 Task: Create a due date automation trigger when advanced on, on the wednesday of the week a card is due add content with a description not starting with resume at 11:00 AM.
Action: Mouse moved to (1261, 71)
Screenshot: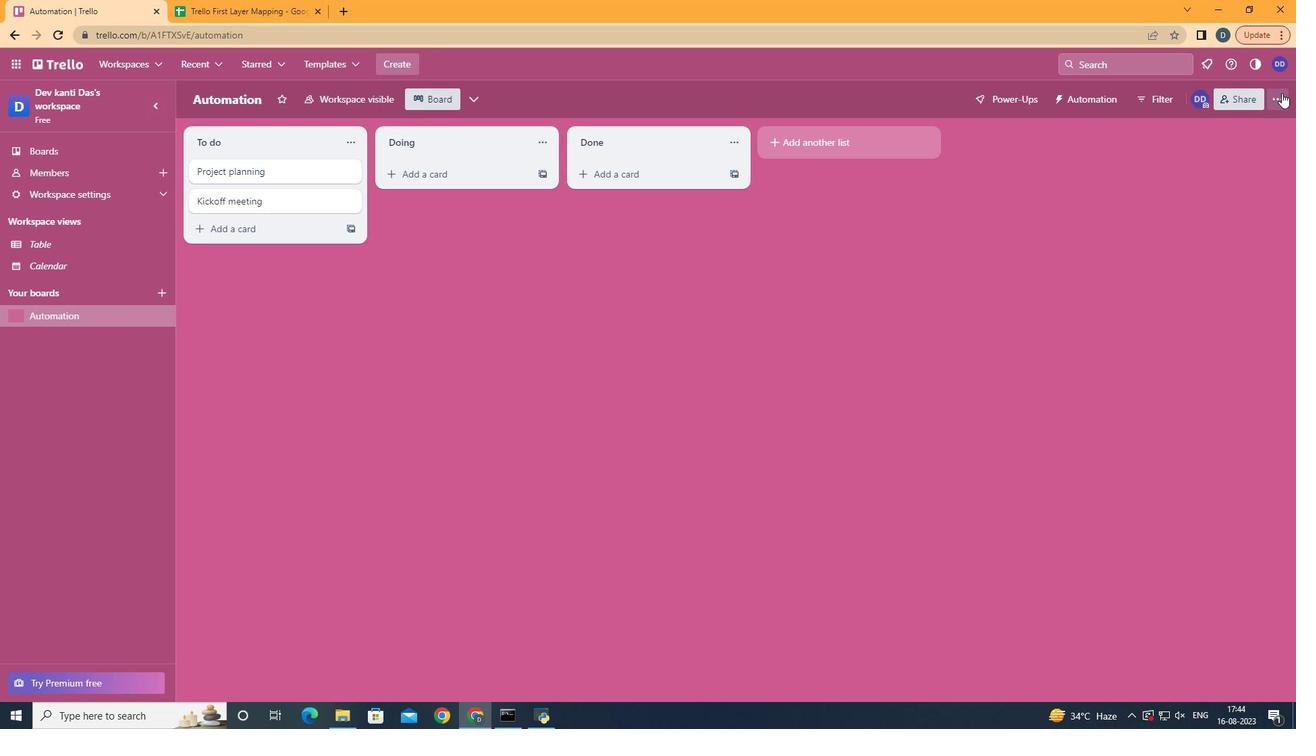 
Action: Mouse pressed left at (1261, 71)
Screenshot: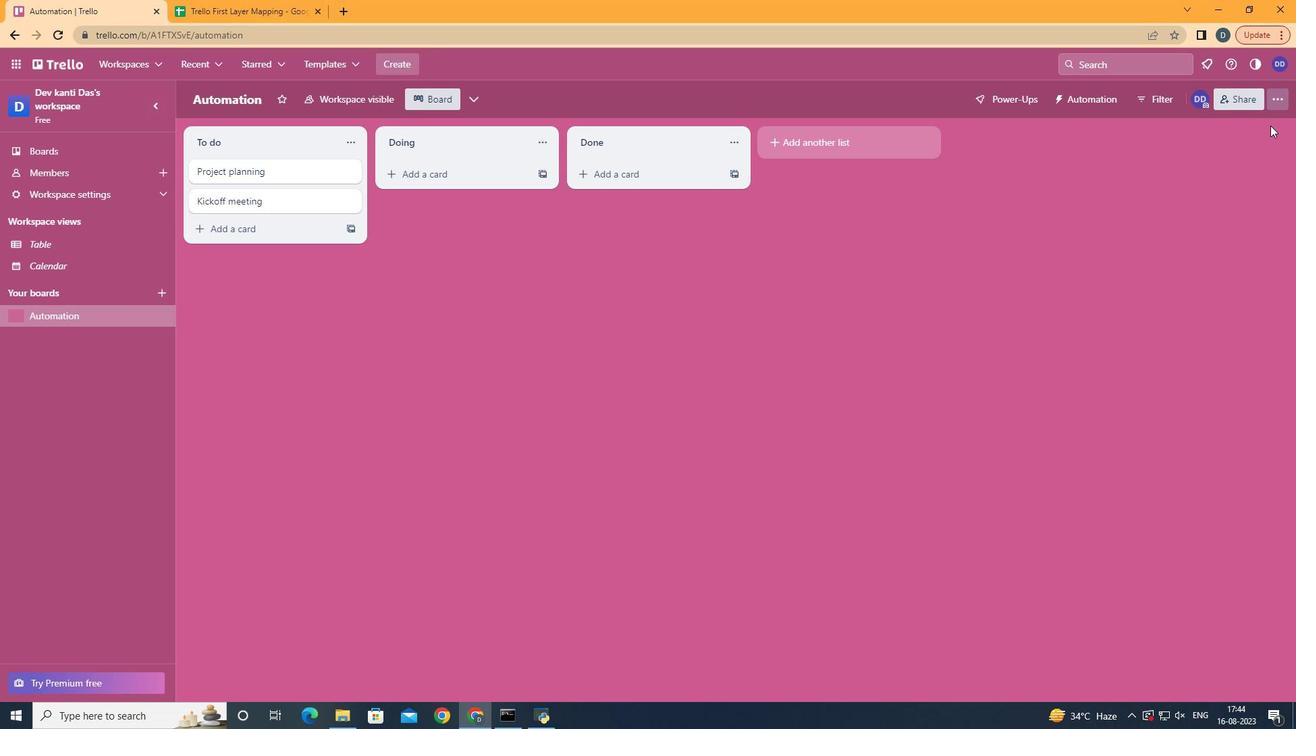 
Action: Mouse moved to (1192, 256)
Screenshot: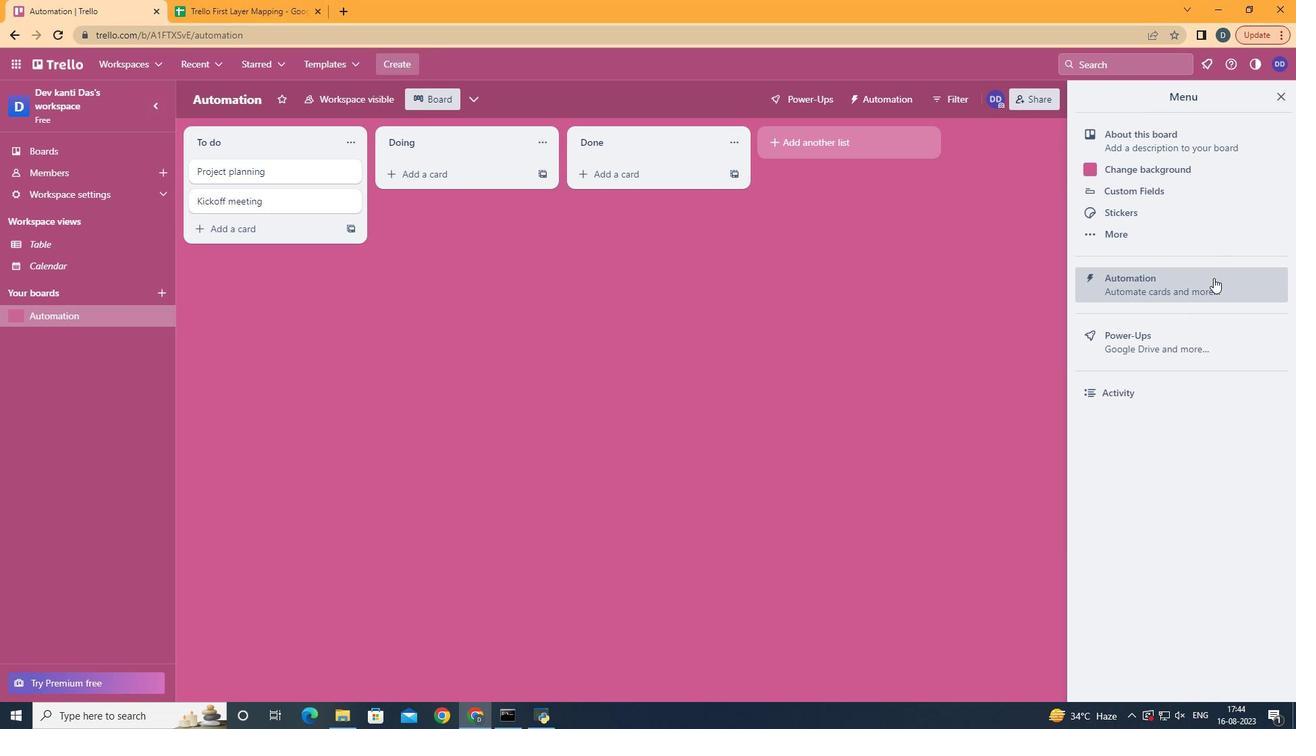 
Action: Mouse pressed left at (1192, 256)
Screenshot: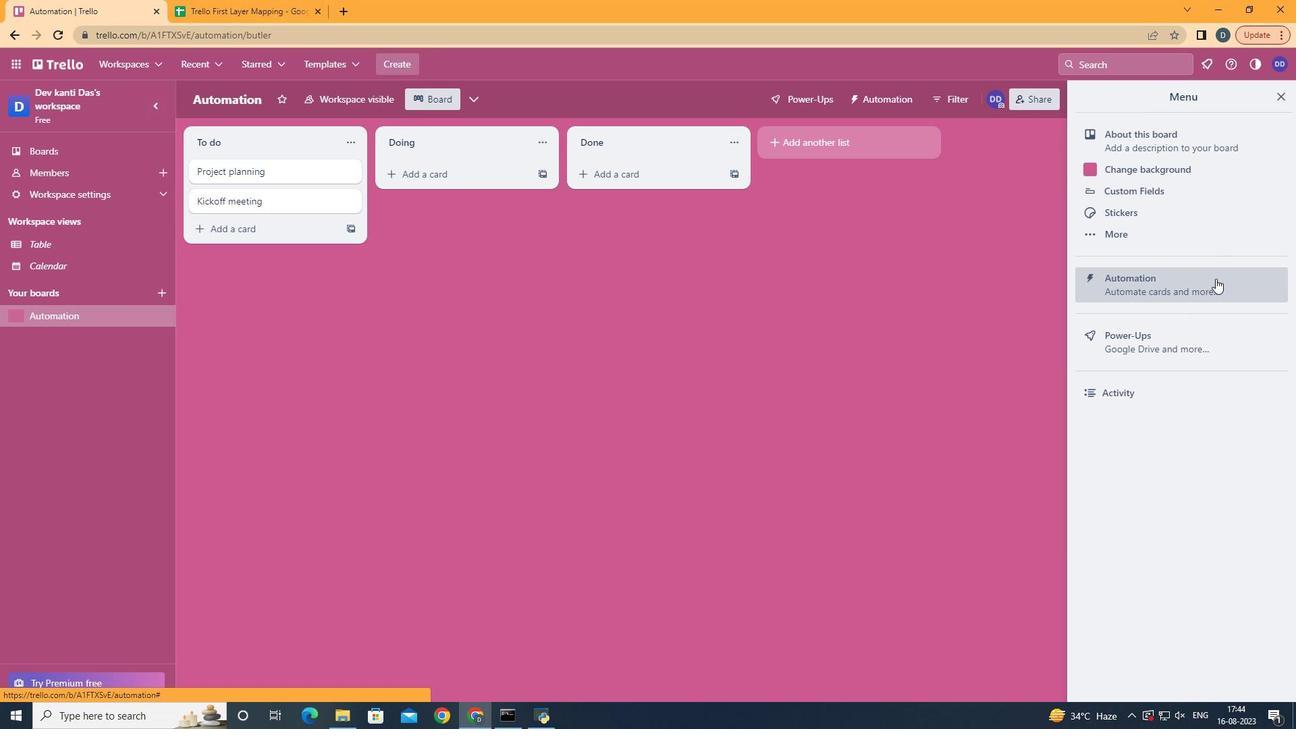 
Action: Mouse moved to (255, 254)
Screenshot: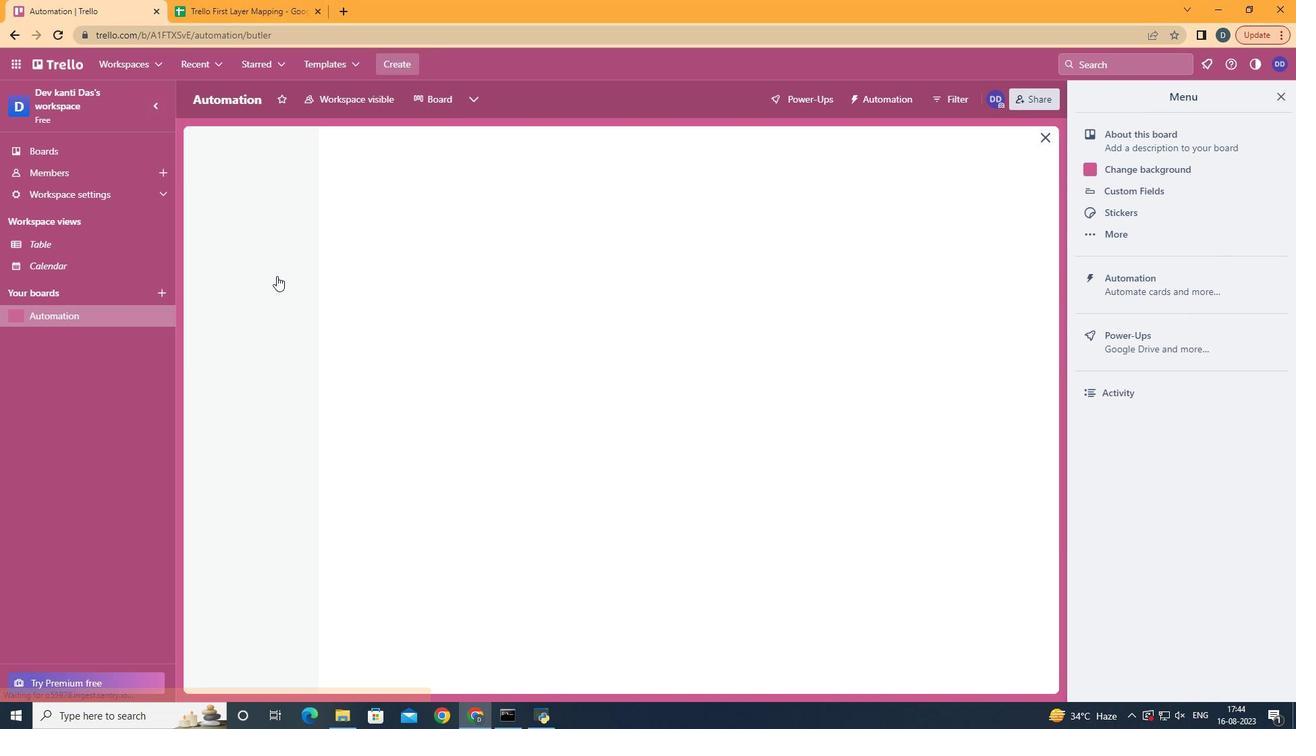 
Action: Mouse pressed left at (255, 254)
Screenshot: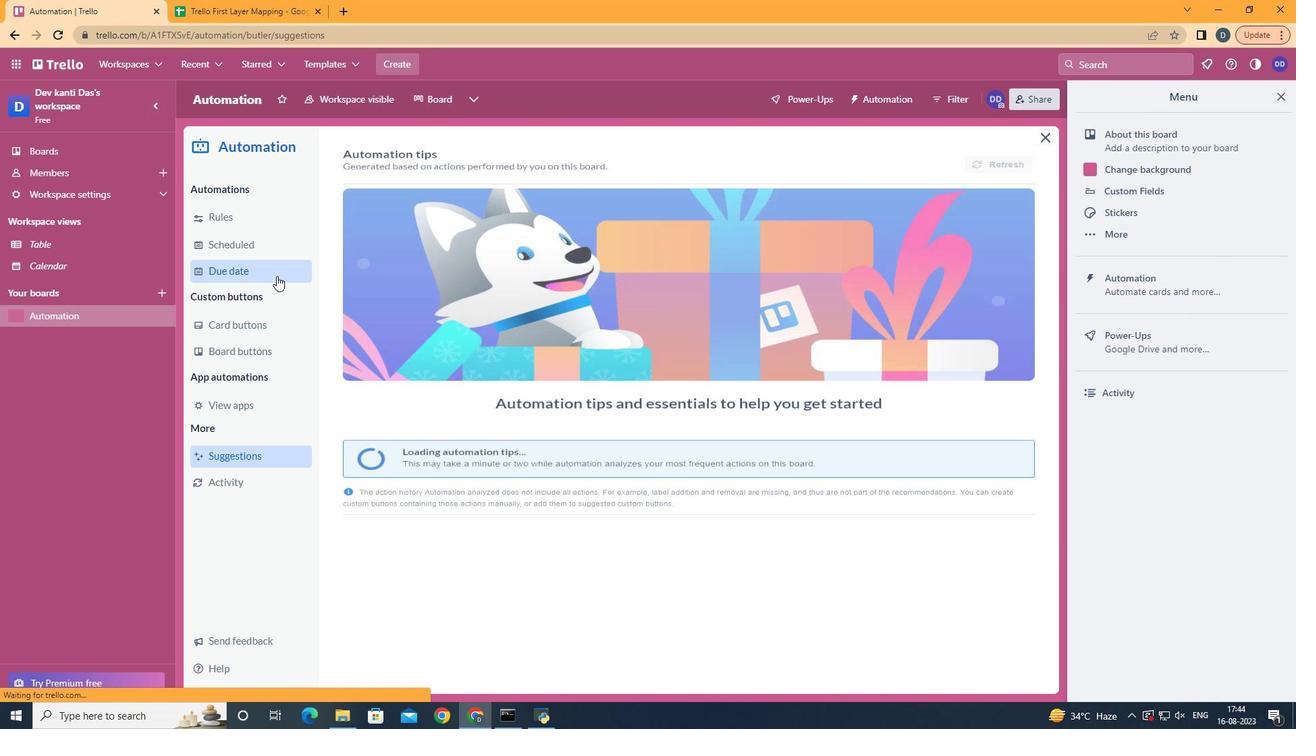 
Action: Mouse moved to (926, 139)
Screenshot: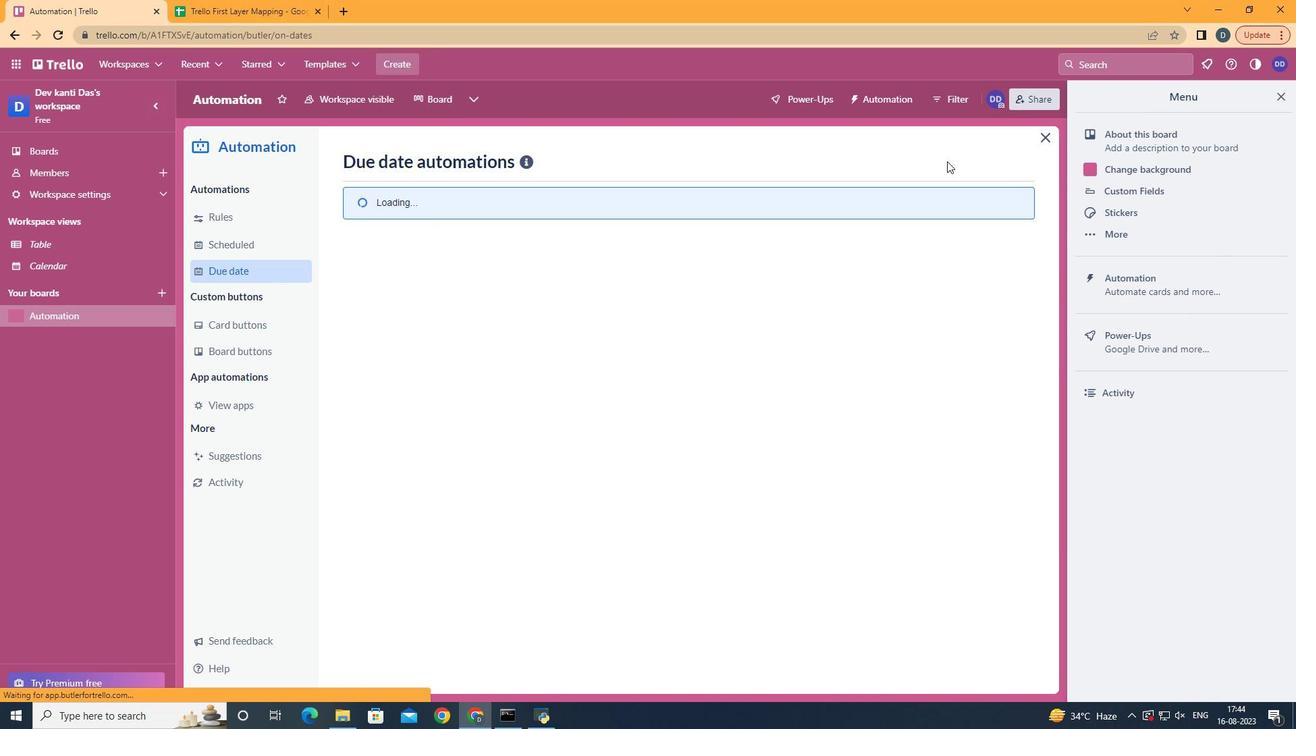 
Action: Mouse pressed left at (926, 139)
Screenshot: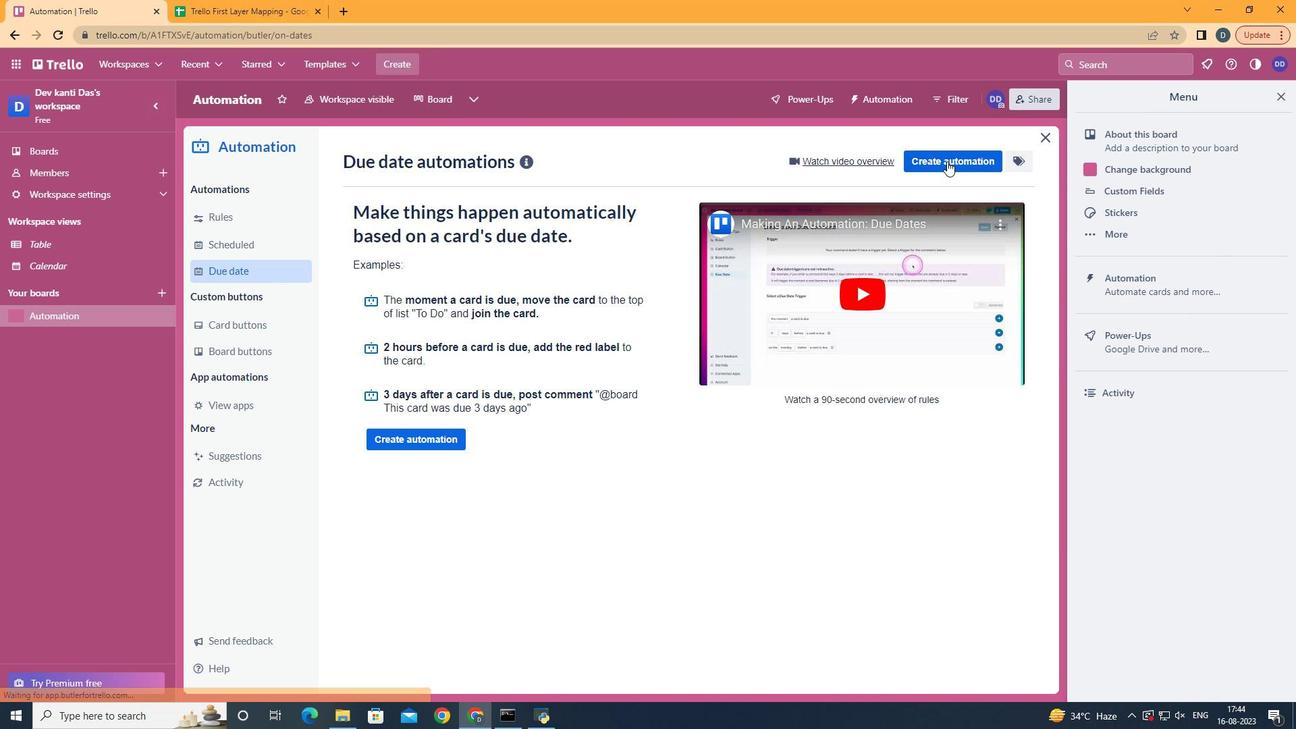 
Action: Mouse pressed left at (926, 139)
Screenshot: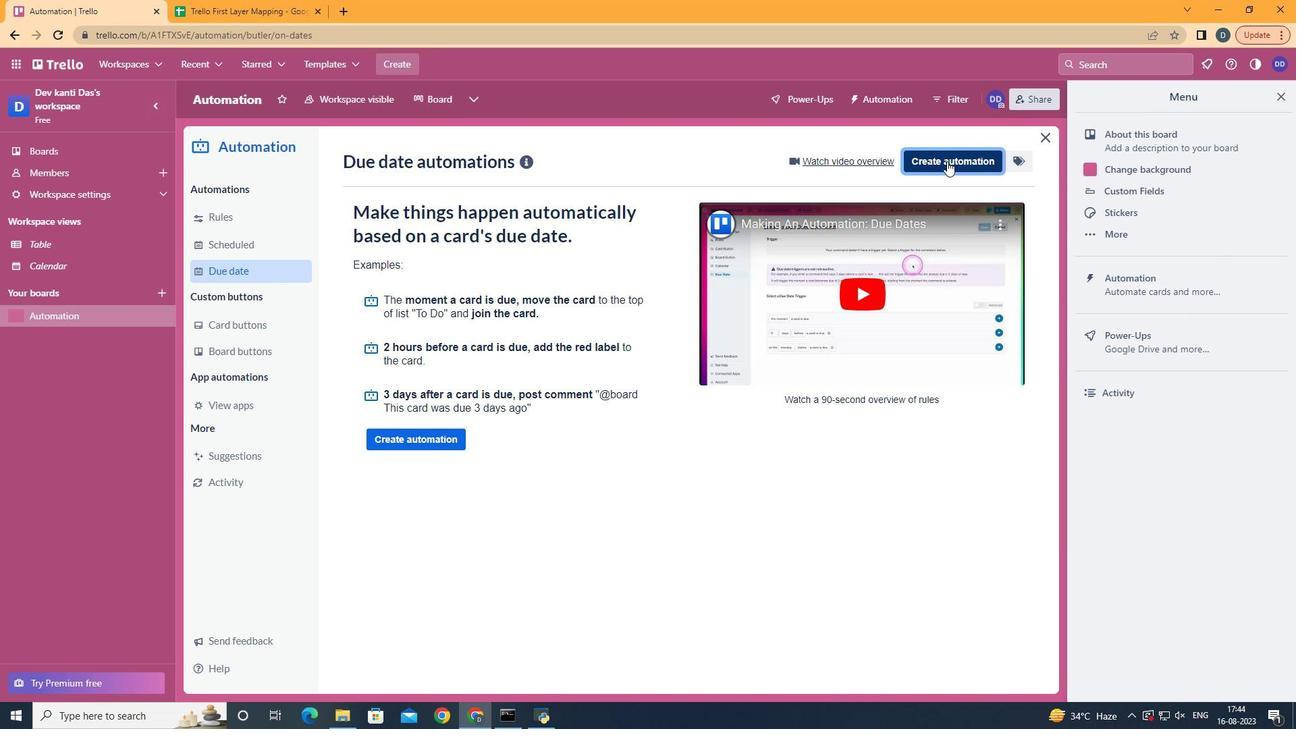
Action: Mouse moved to (624, 274)
Screenshot: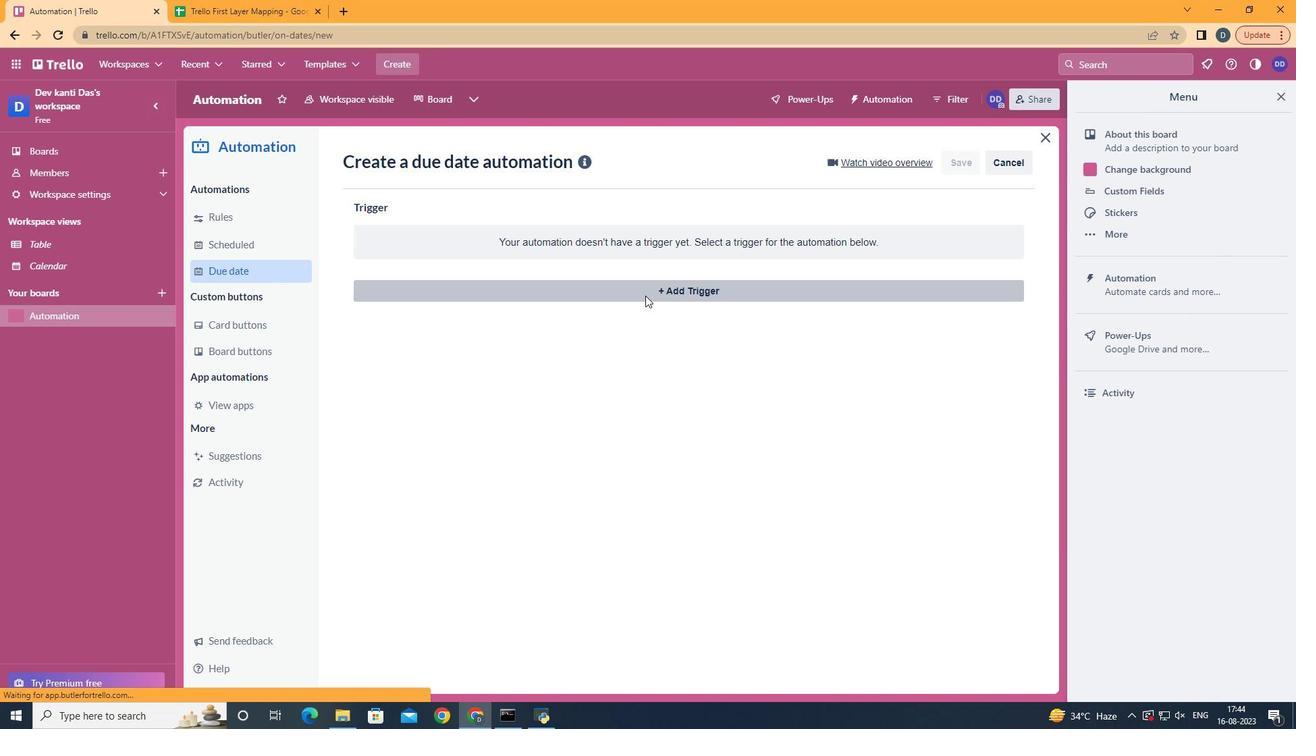 
Action: Mouse pressed left at (624, 274)
Screenshot: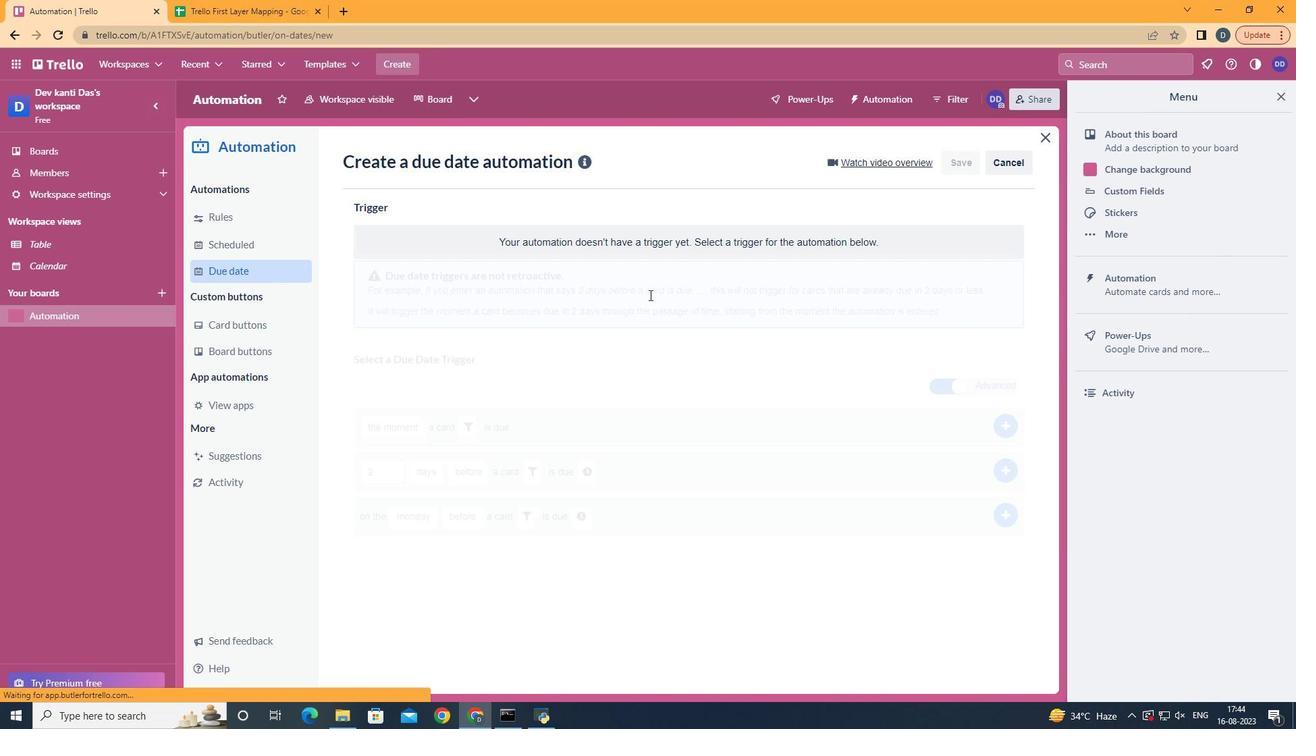 
Action: Mouse moved to (422, 393)
Screenshot: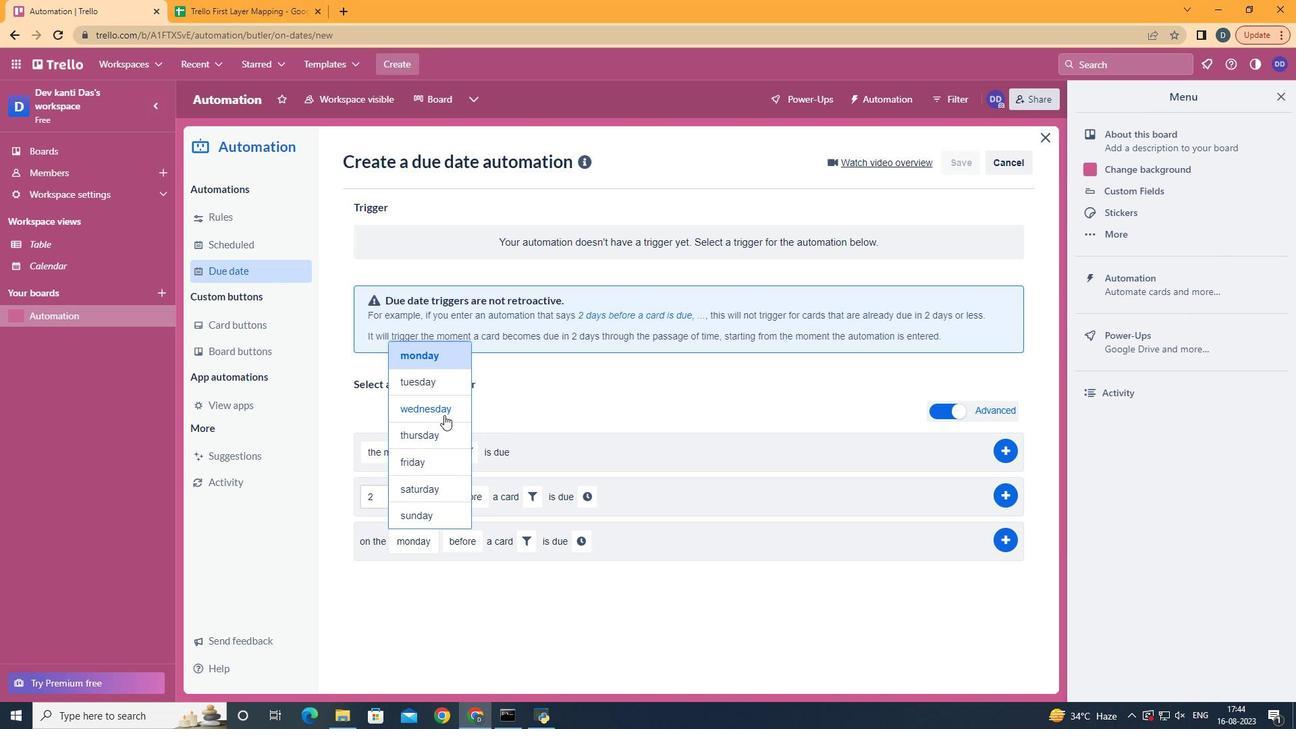 
Action: Mouse pressed left at (422, 393)
Screenshot: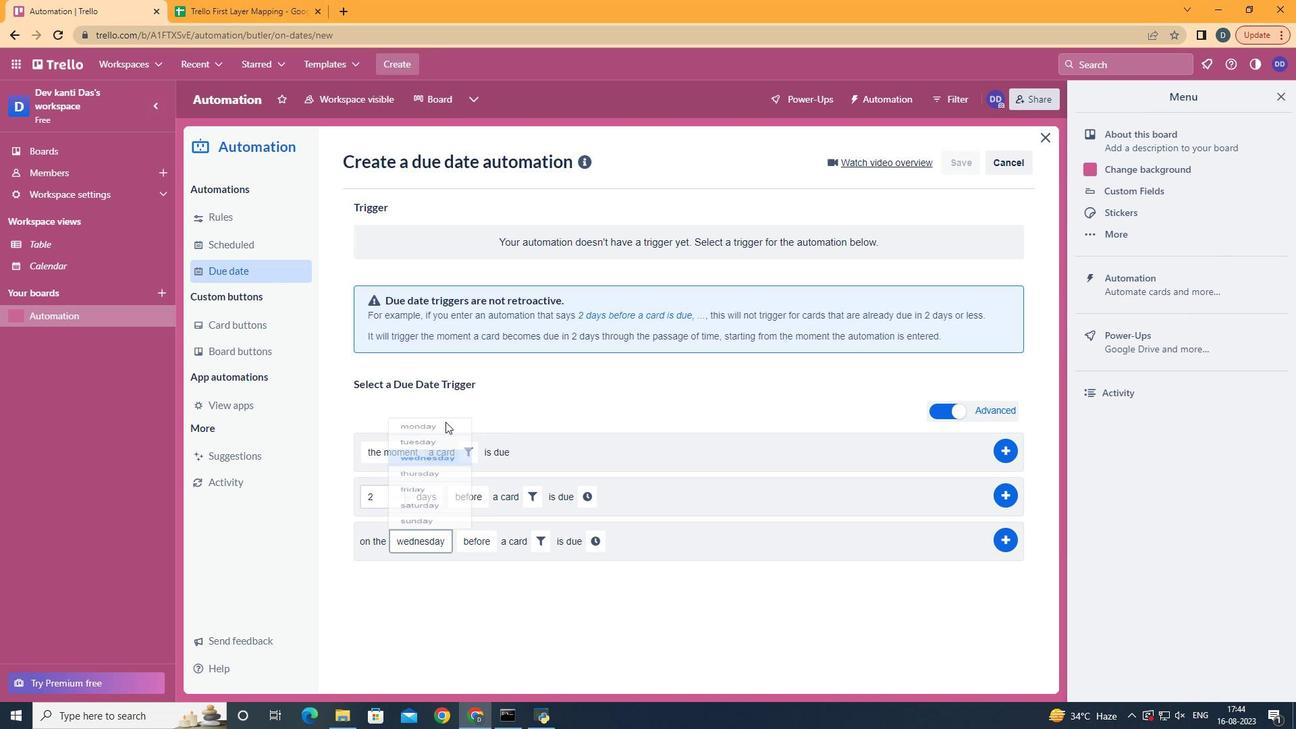 
Action: Mouse moved to (468, 599)
Screenshot: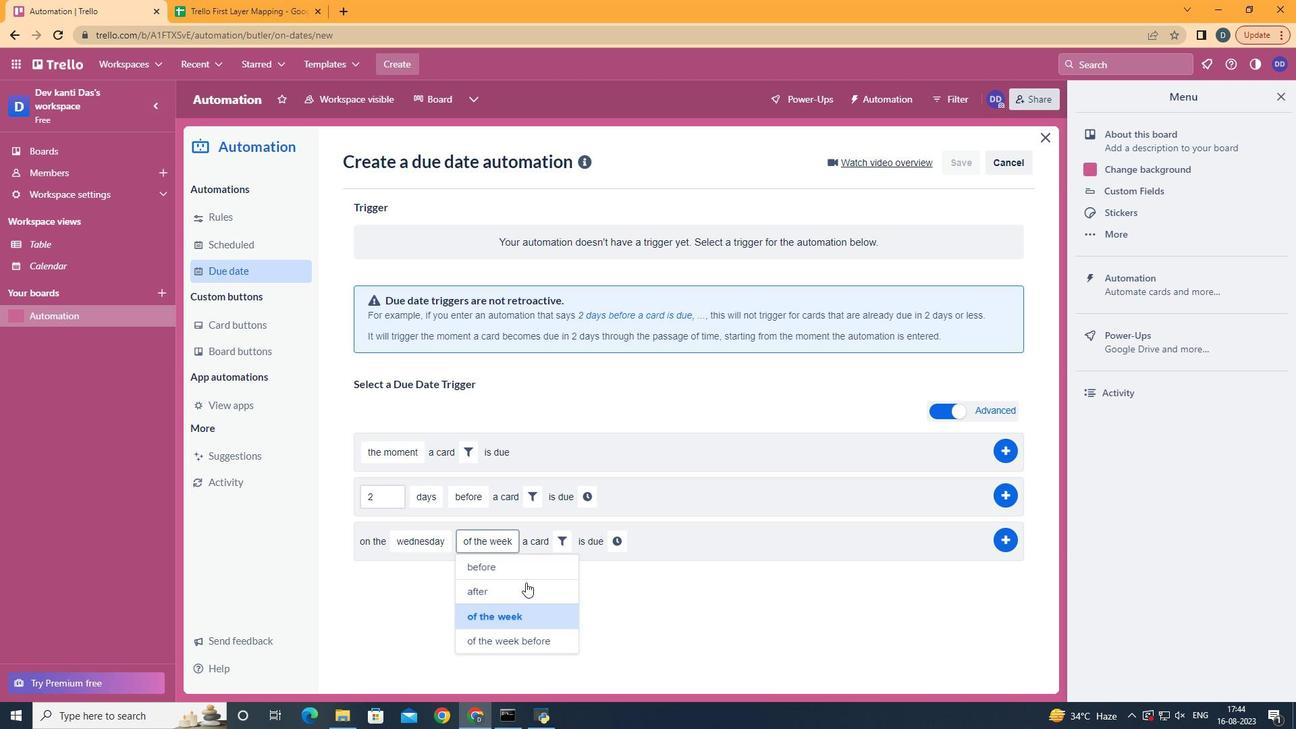 
Action: Mouse pressed left at (468, 599)
Screenshot: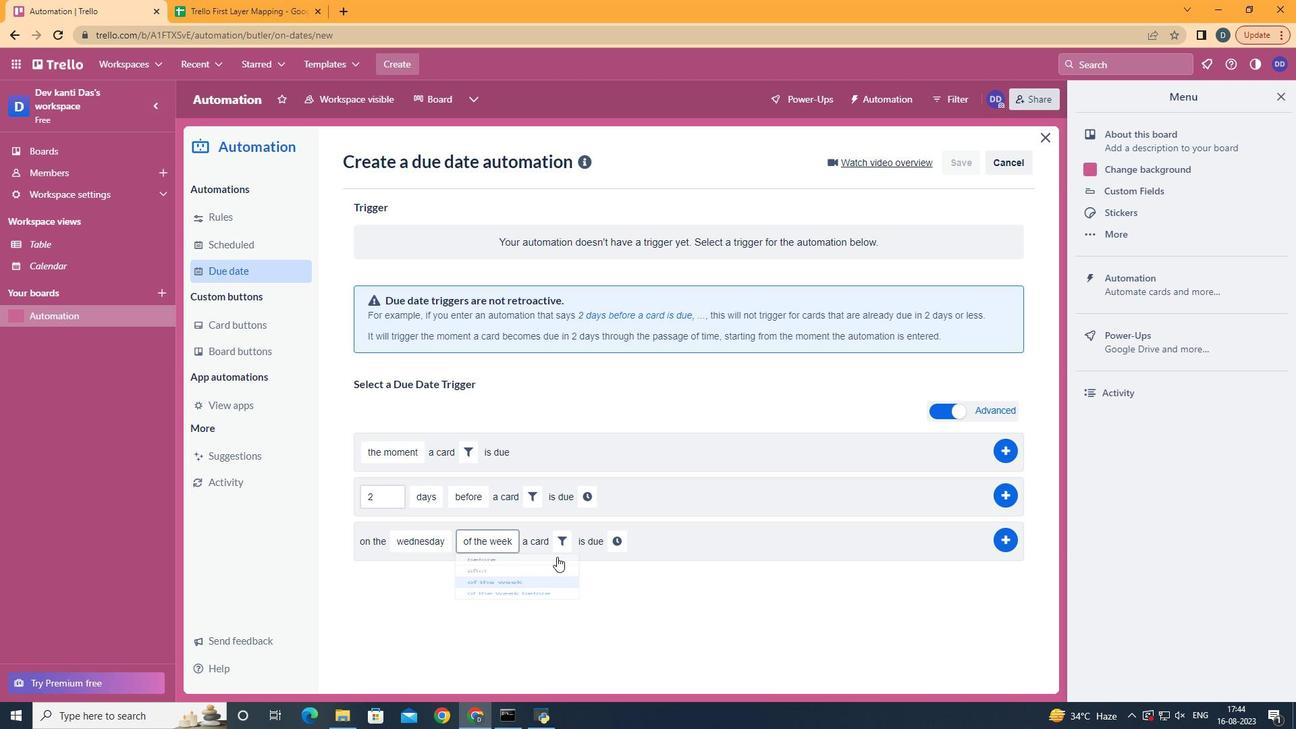 
Action: Mouse moved to (536, 525)
Screenshot: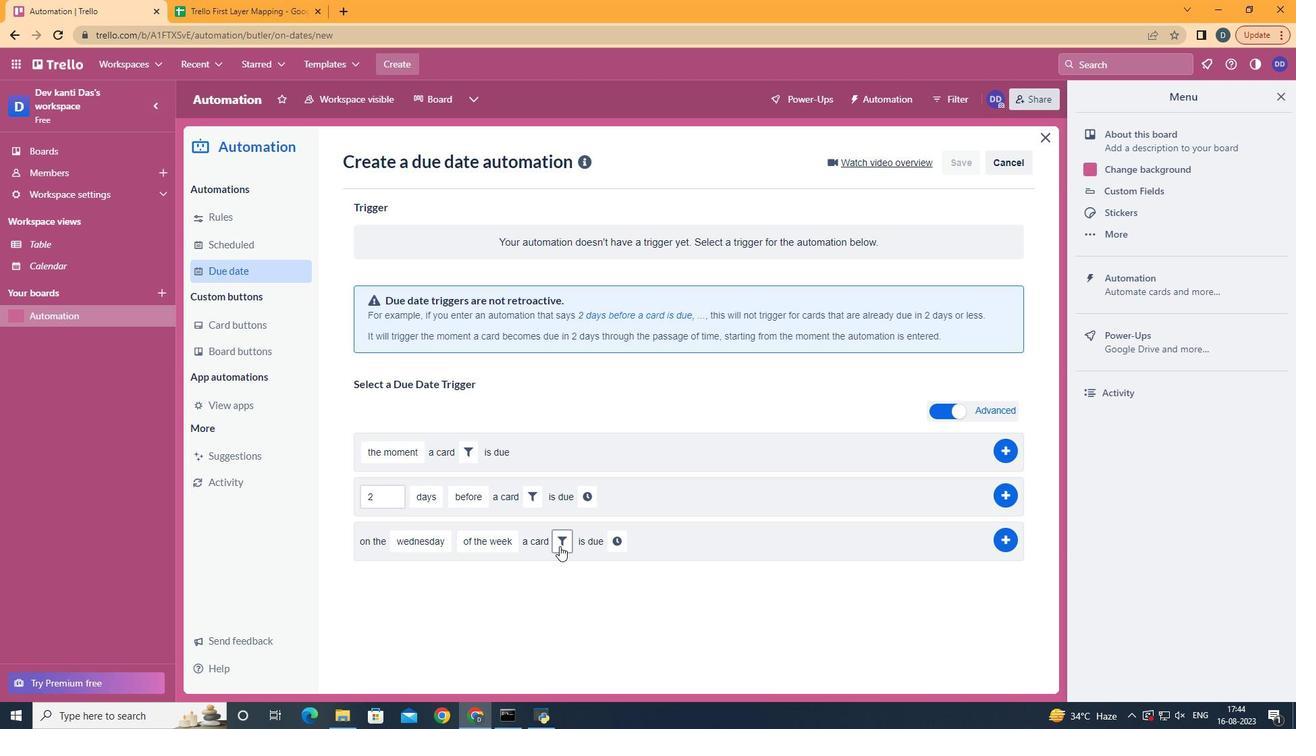 
Action: Mouse pressed left at (536, 525)
Screenshot: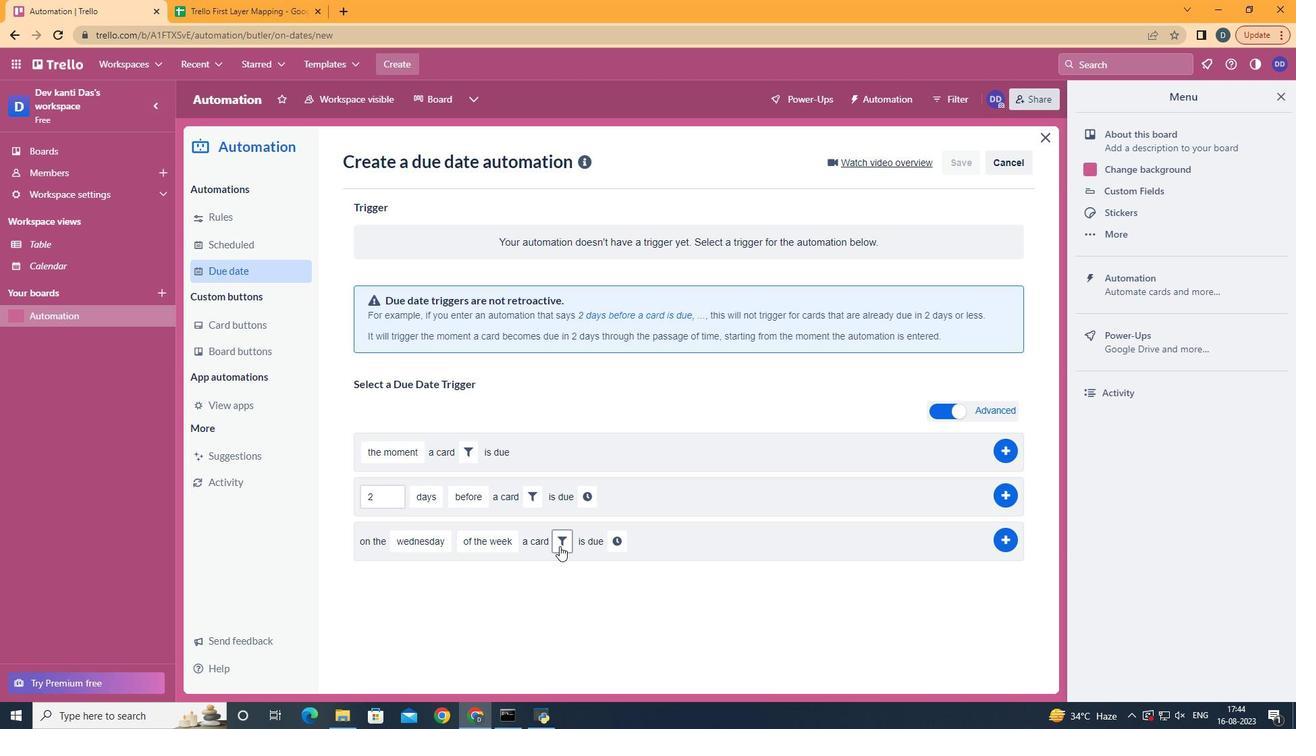 
Action: Mouse moved to (724, 566)
Screenshot: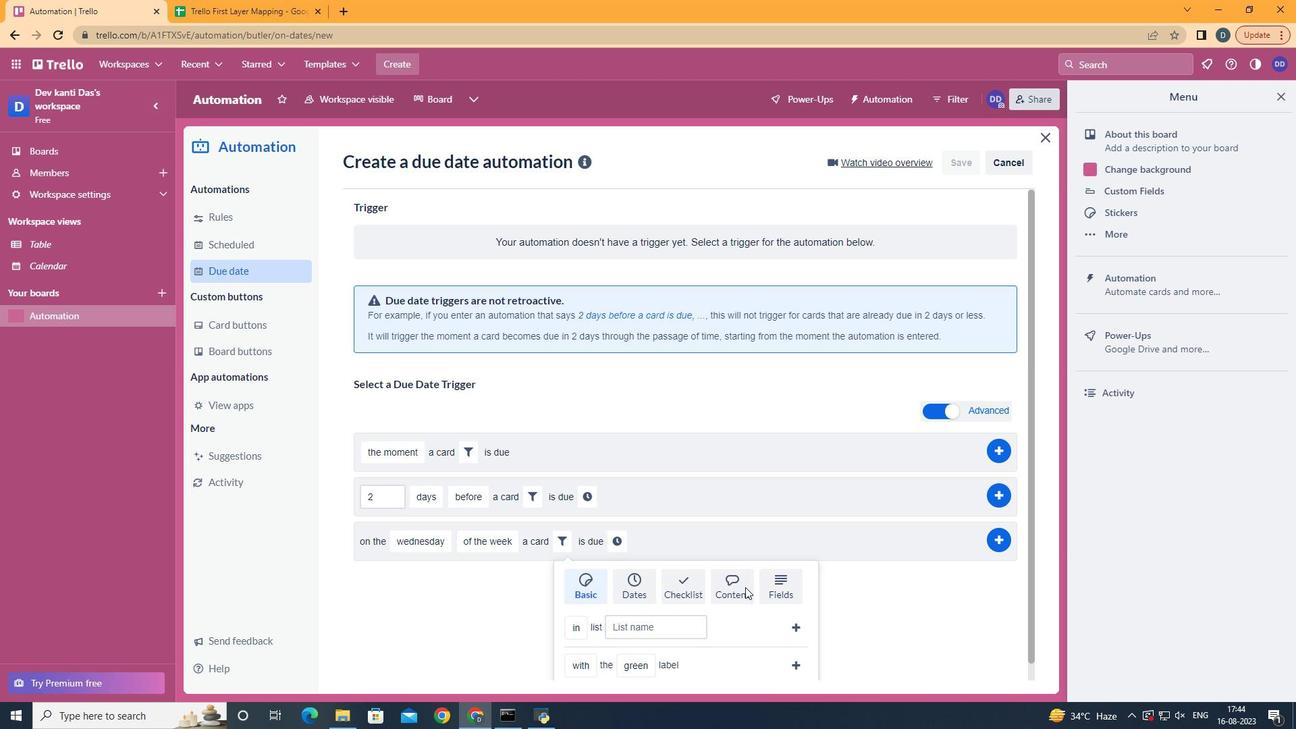
Action: Mouse pressed left at (724, 566)
Screenshot: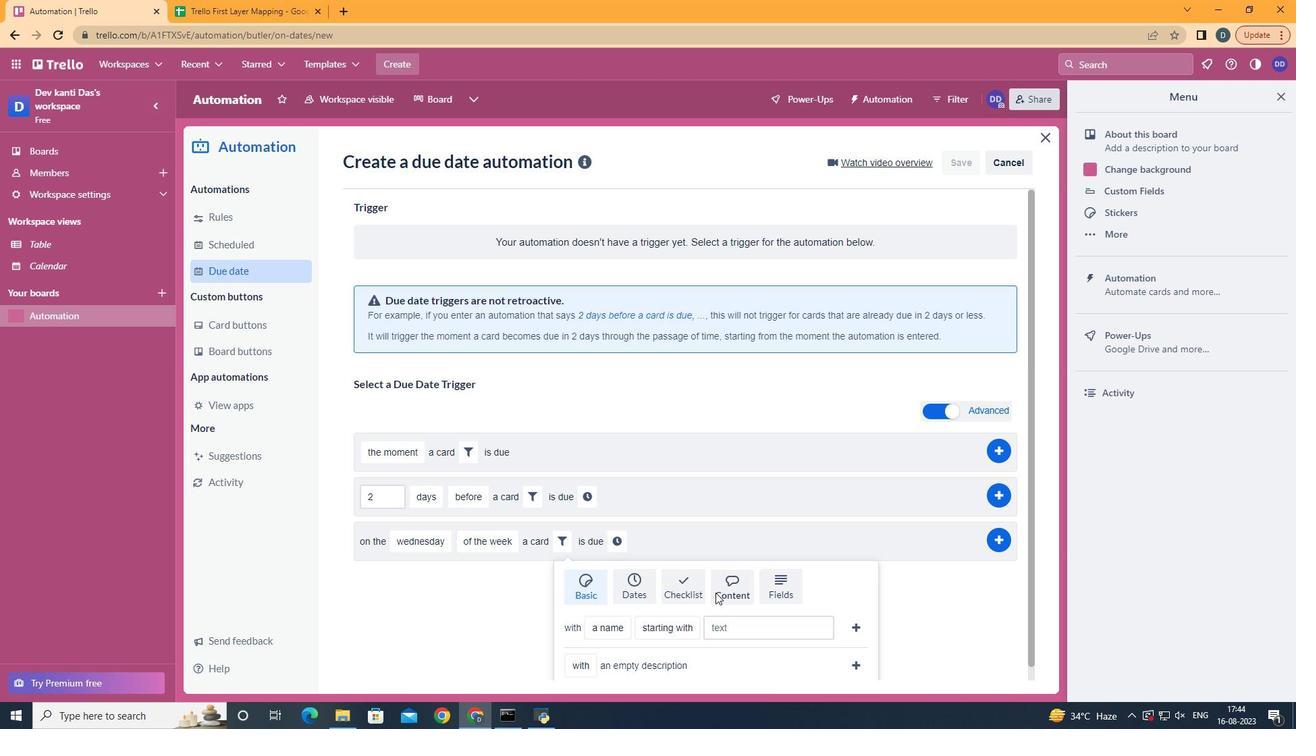 
Action: Mouse moved to (599, 545)
Screenshot: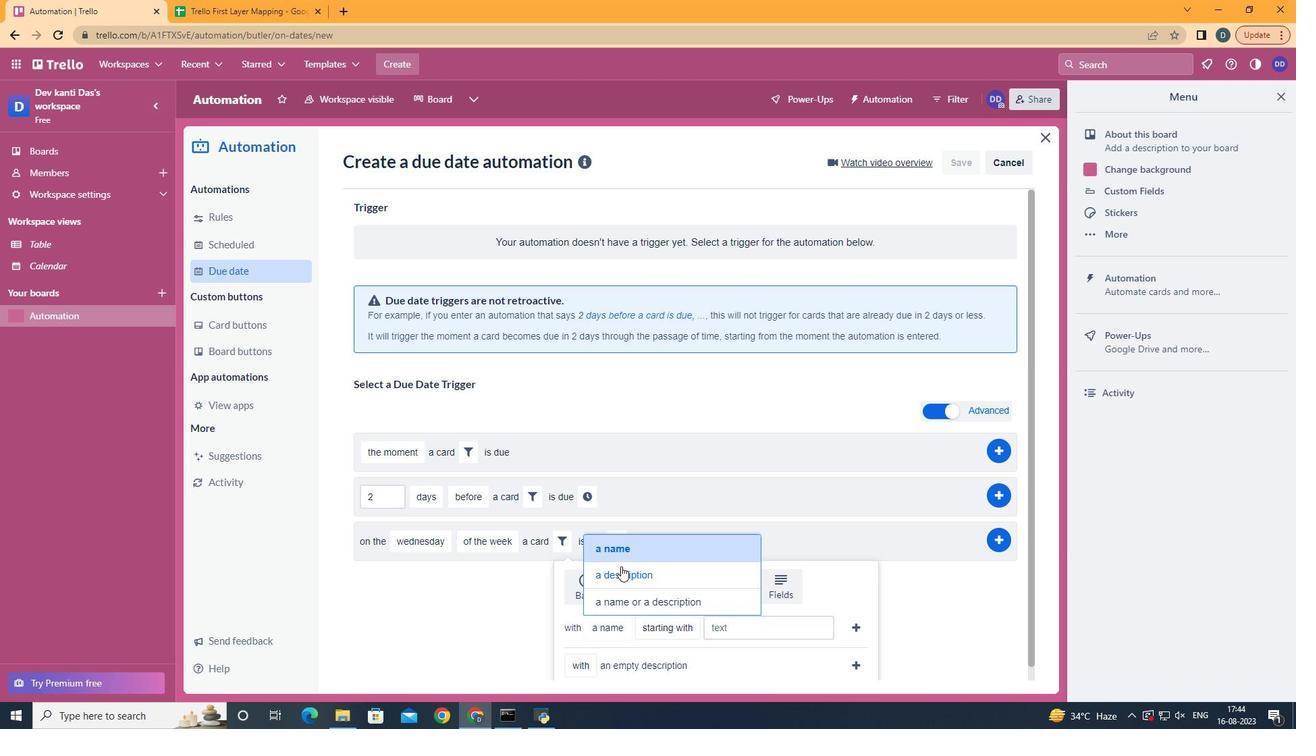 
Action: Mouse pressed left at (599, 545)
Screenshot: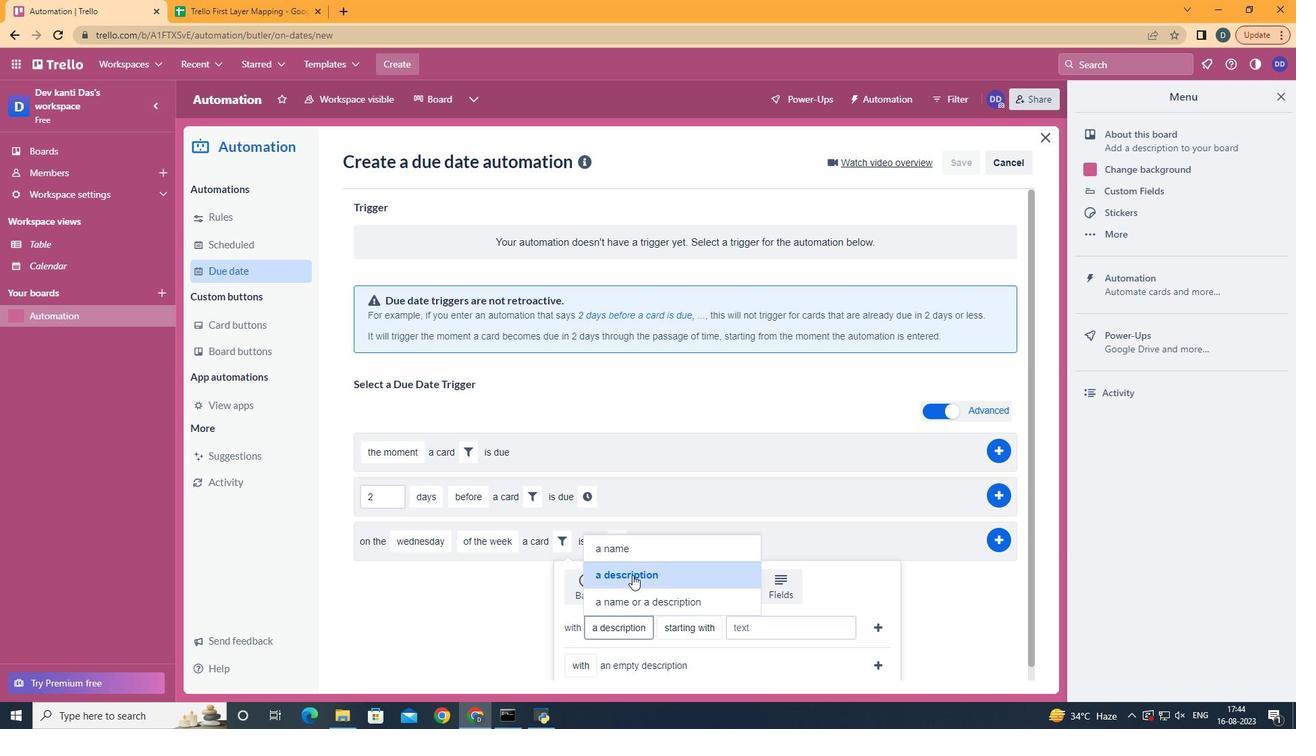 
Action: Mouse moved to (708, 526)
Screenshot: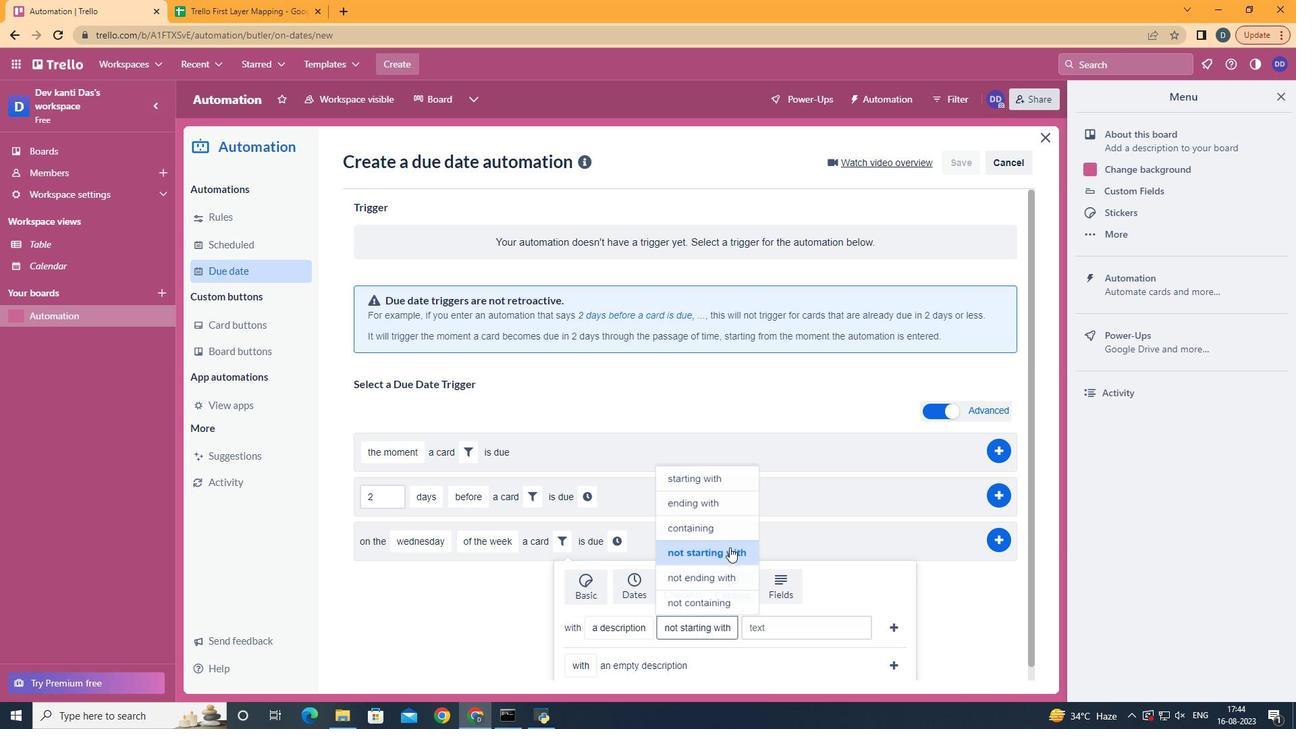 
Action: Mouse pressed left at (708, 526)
Screenshot: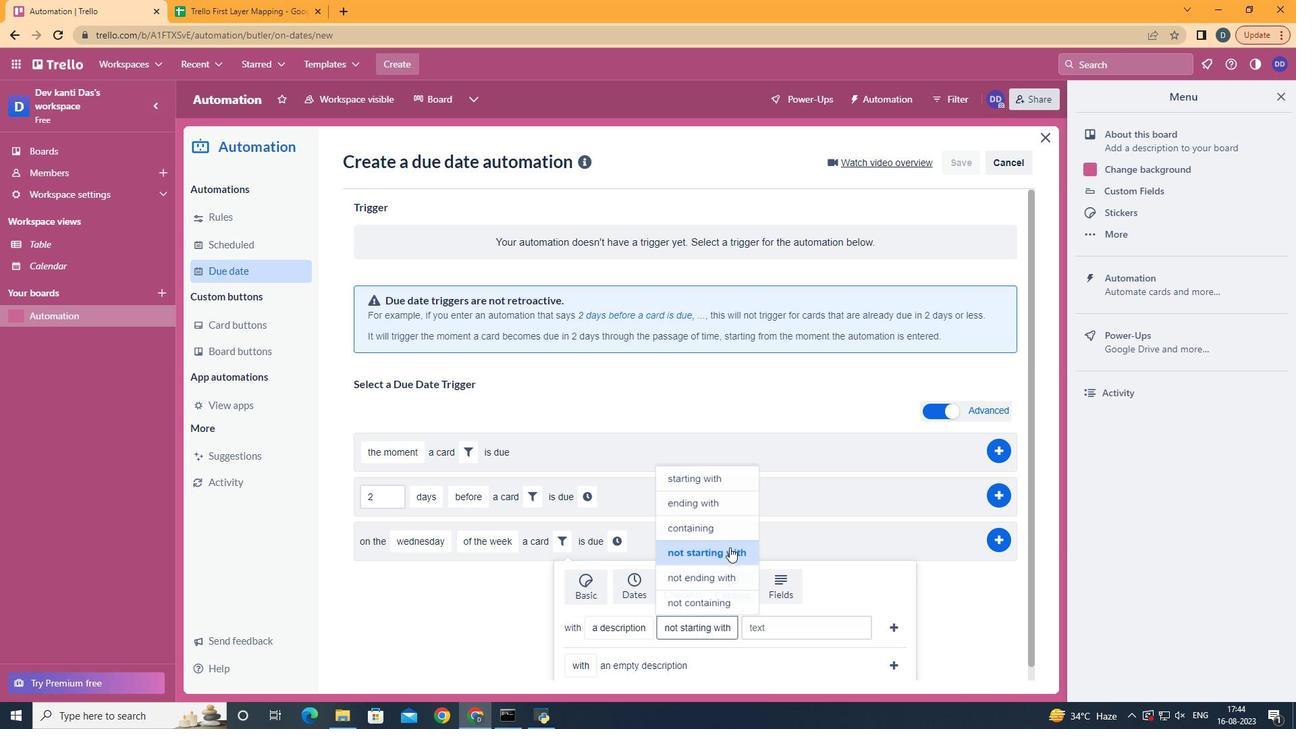 
Action: Mouse moved to (768, 612)
Screenshot: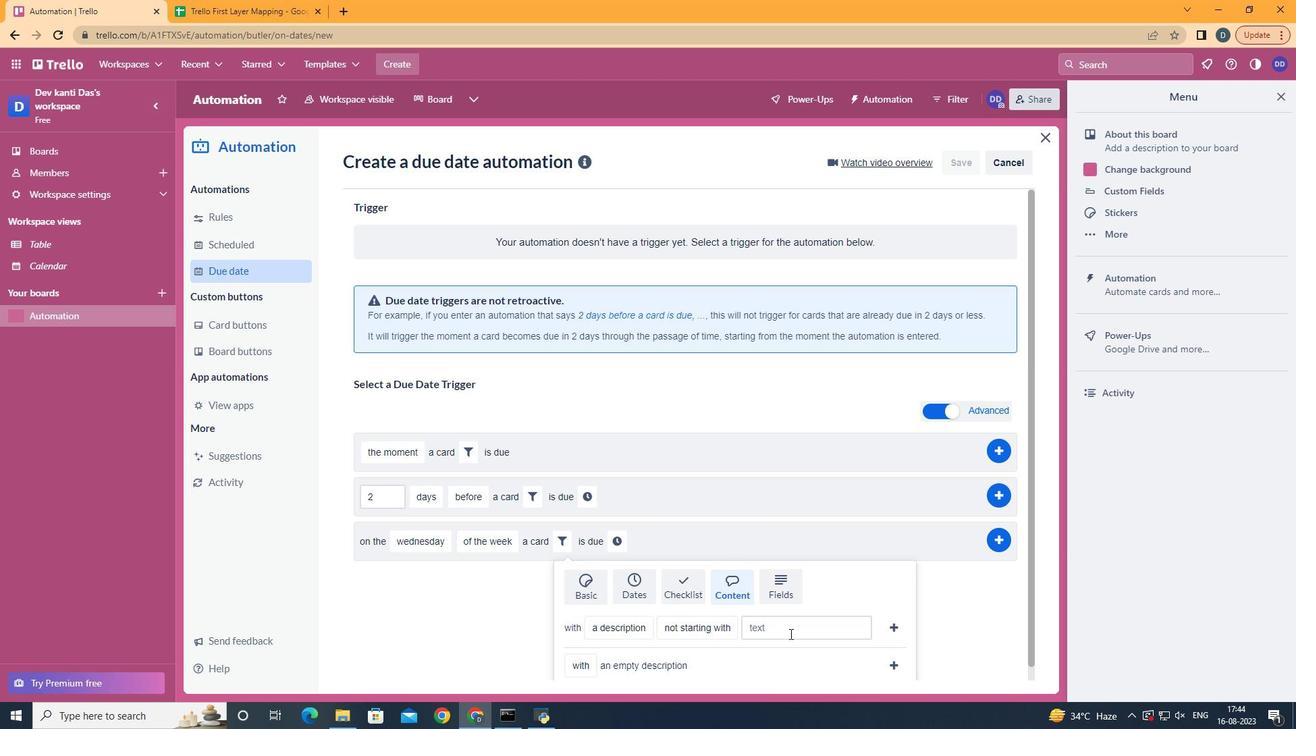
Action: Mouse pressed left at (768, 612)
Screenshot: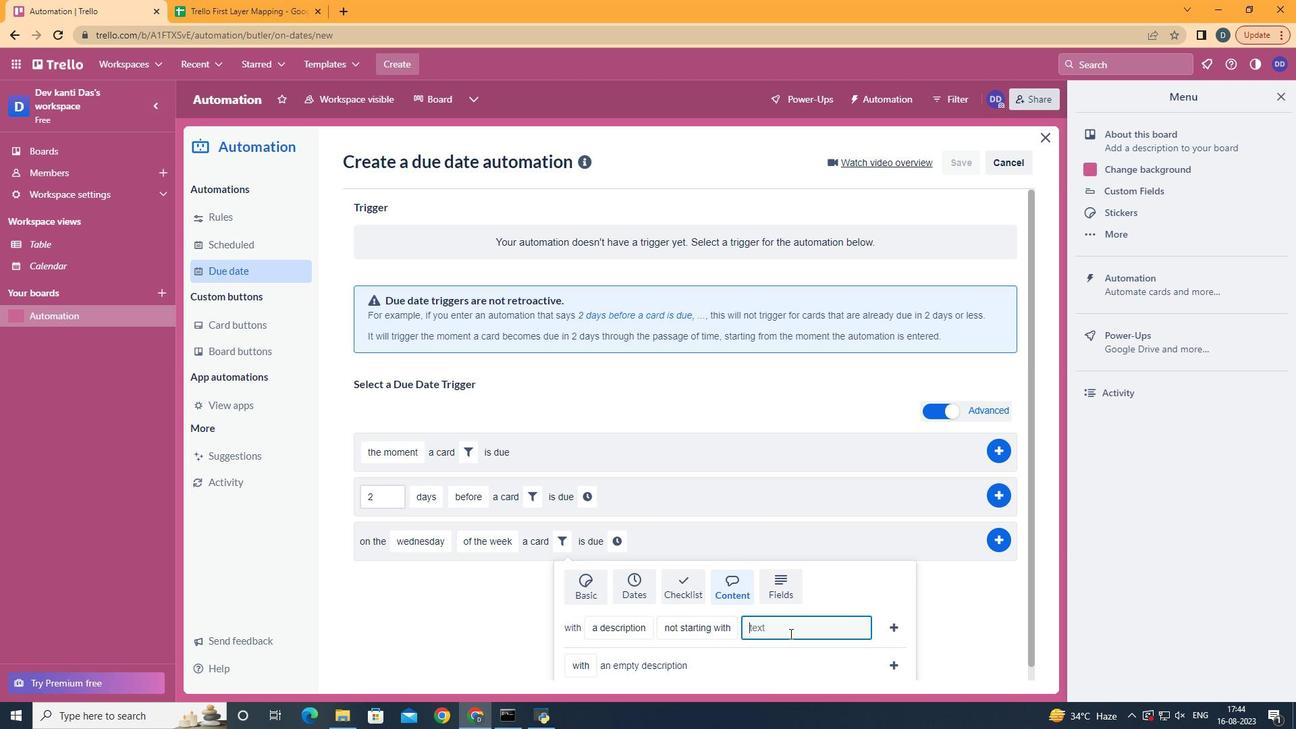 
Action: Mouse moved to (769, 612)
Screenshot: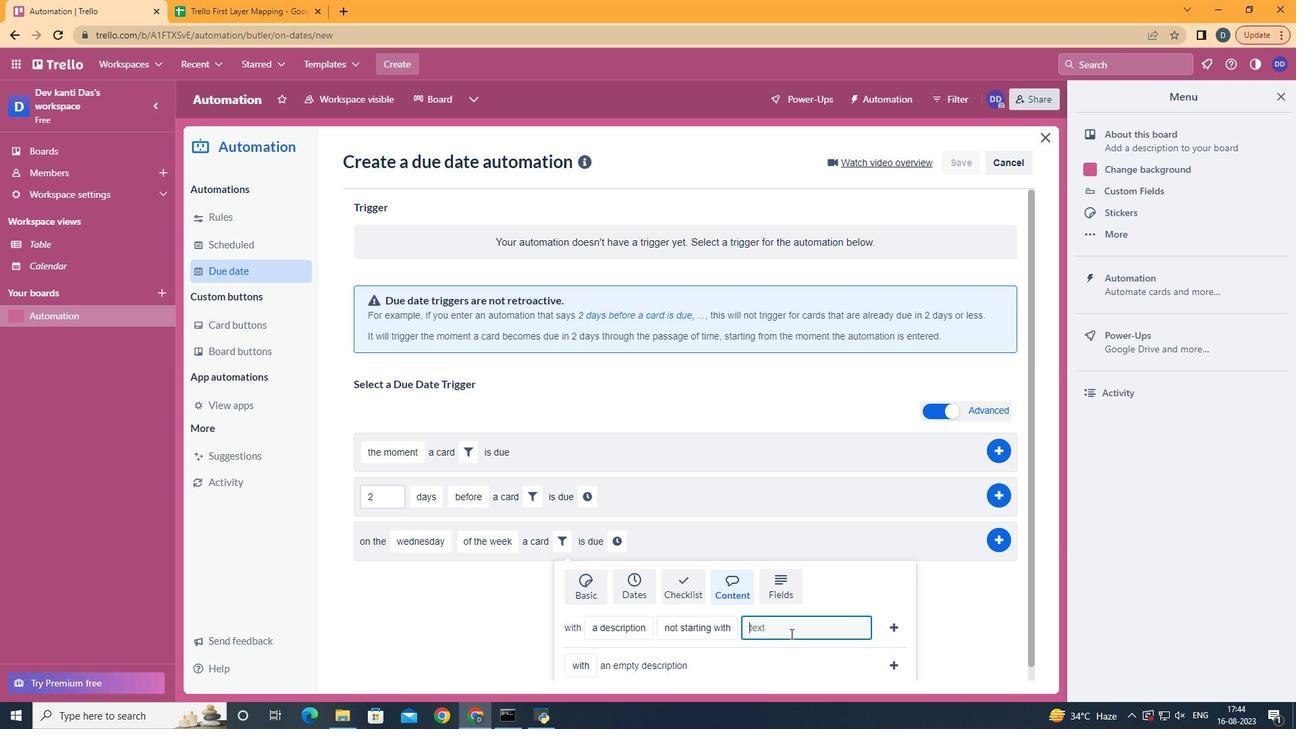 
Action: Key pressed resume
Screenshot: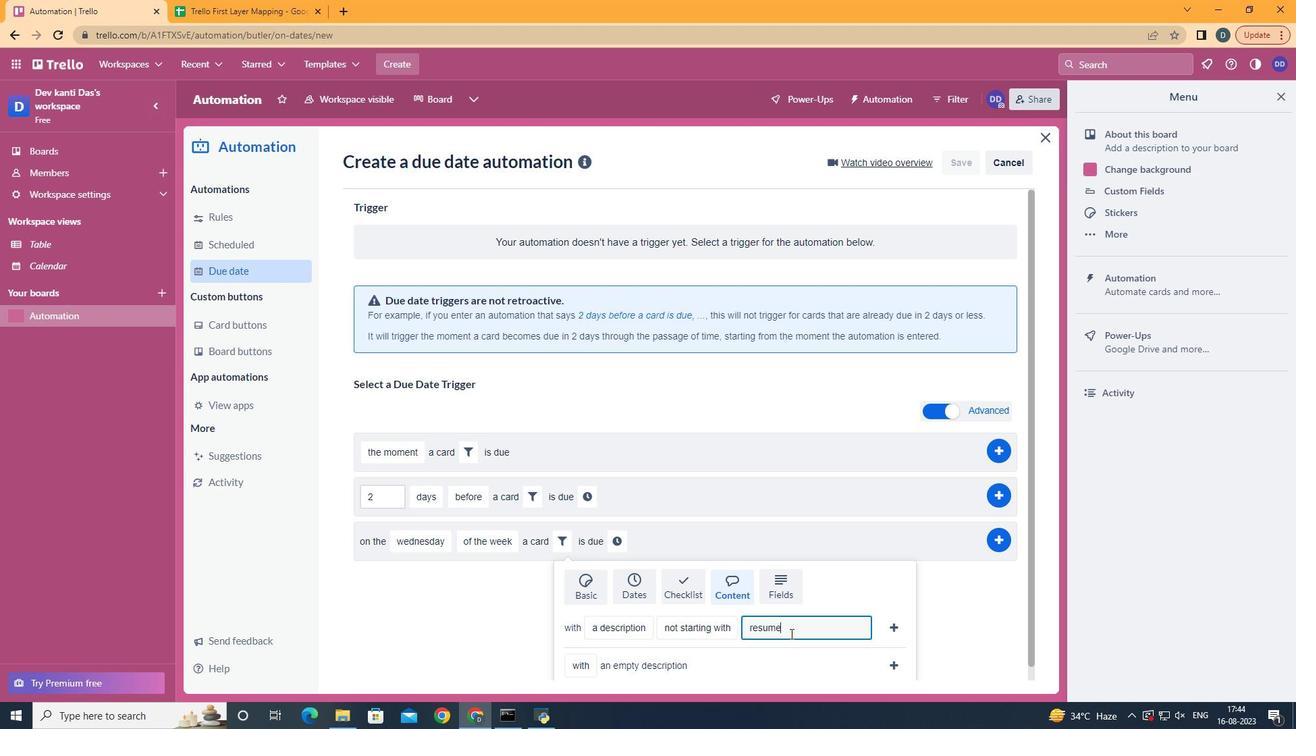 
Action: Mouse moved to (875, 607)
Screenshot: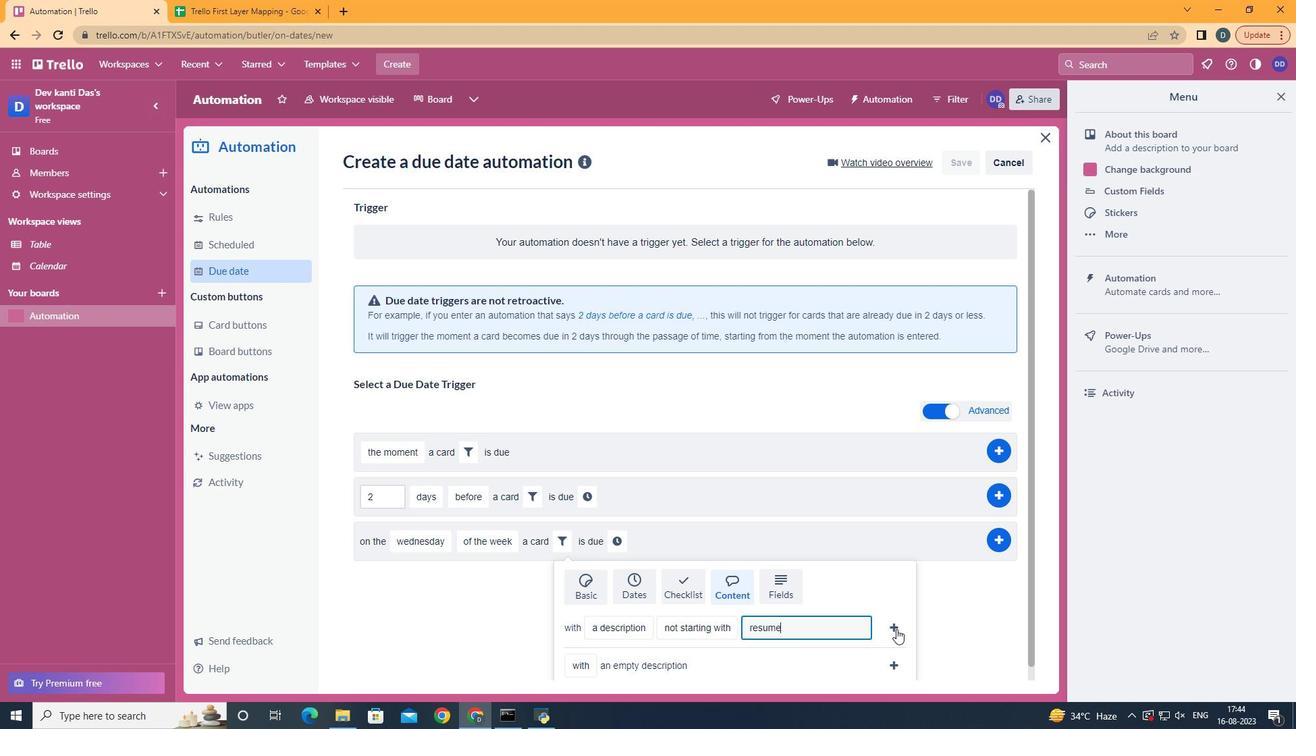 
Action: Mouse pressed left at (875, 607)
Screenshot: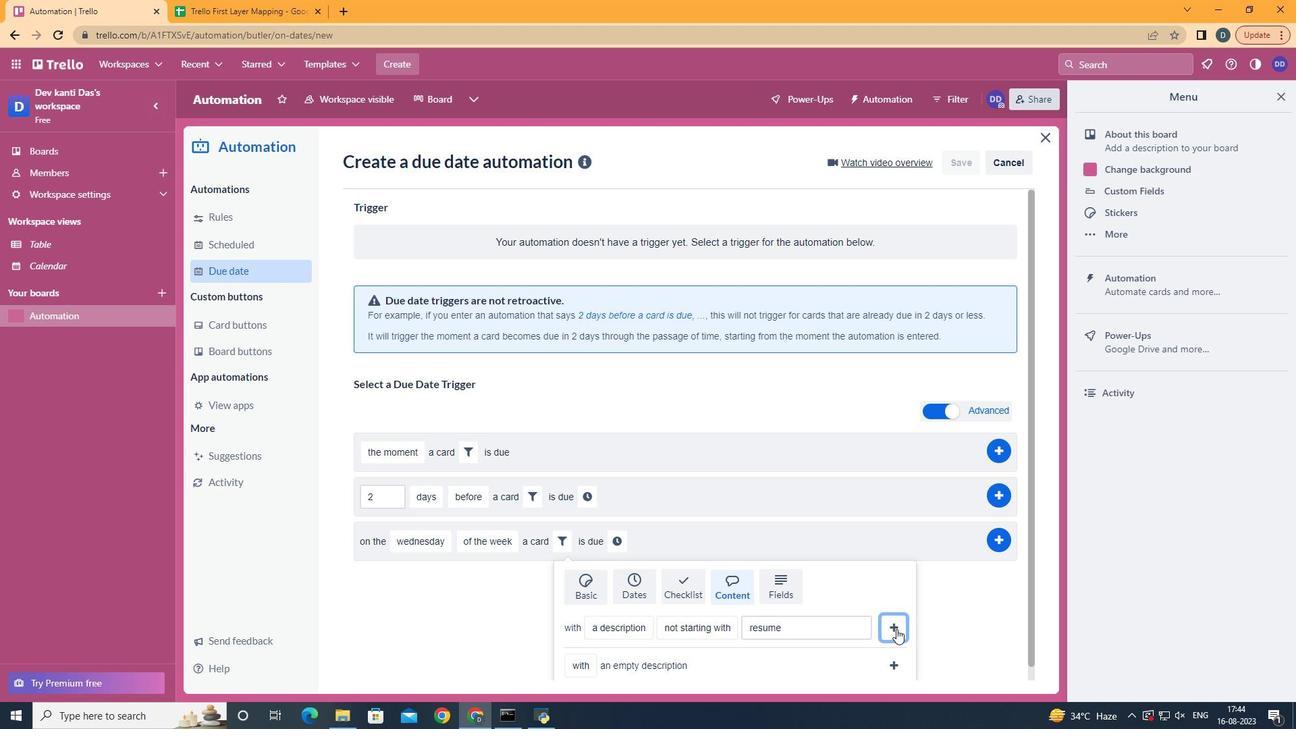 
Action: Mouse moved to (826, 512)
Screenshot: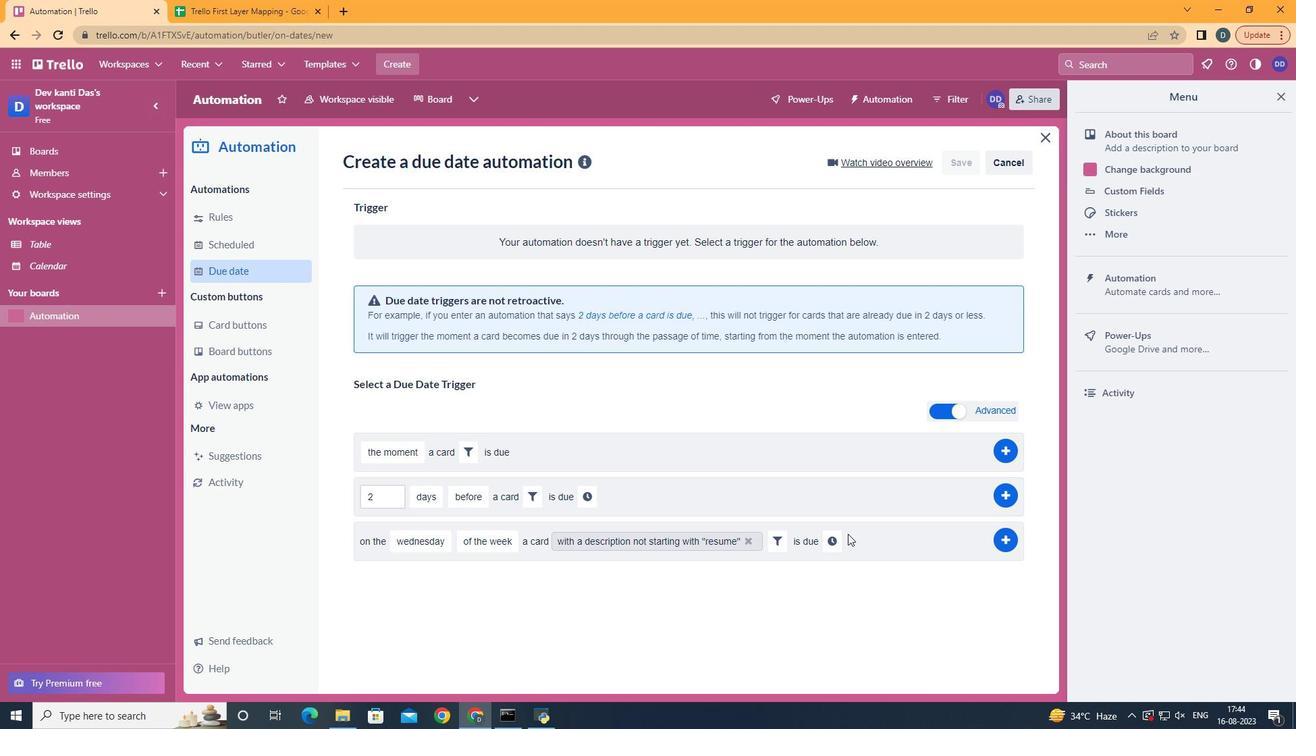 
Action: Mouse pressed left at (826, 512)
Screenshot: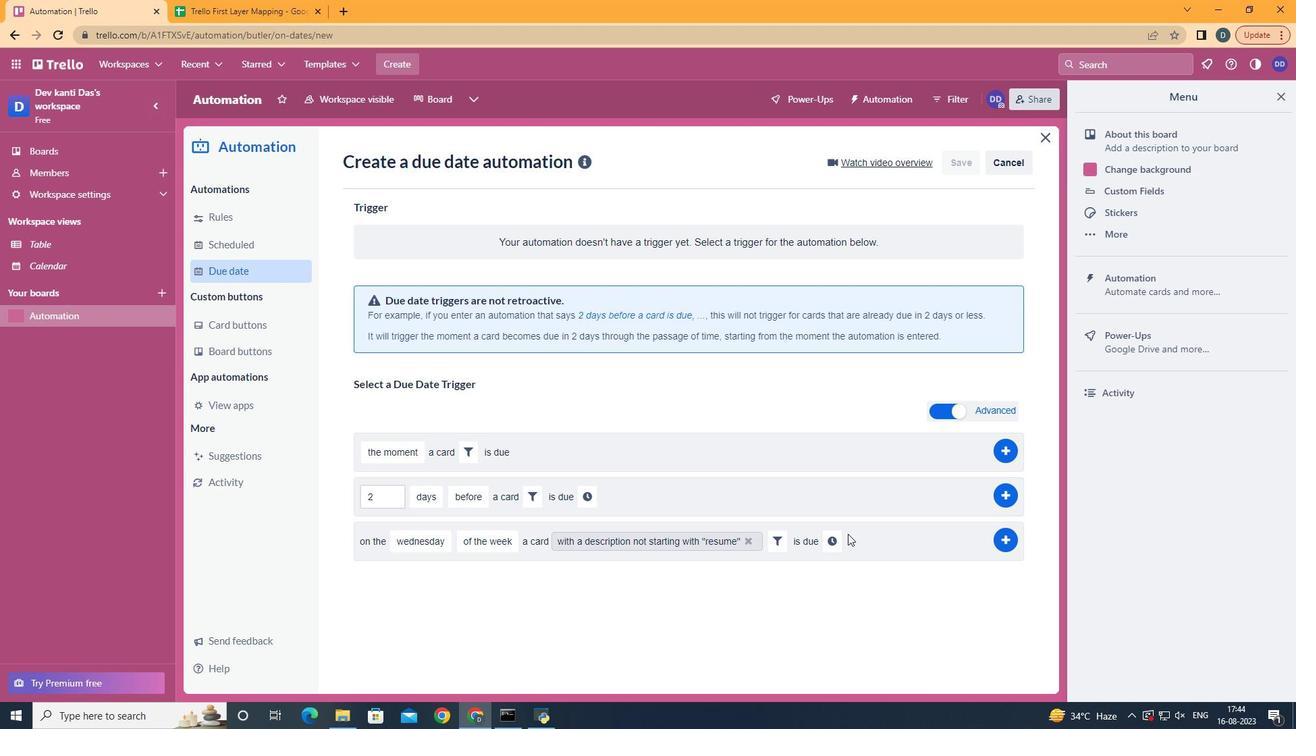 
Action: Mouse moved to (820, 514)
Screenshot: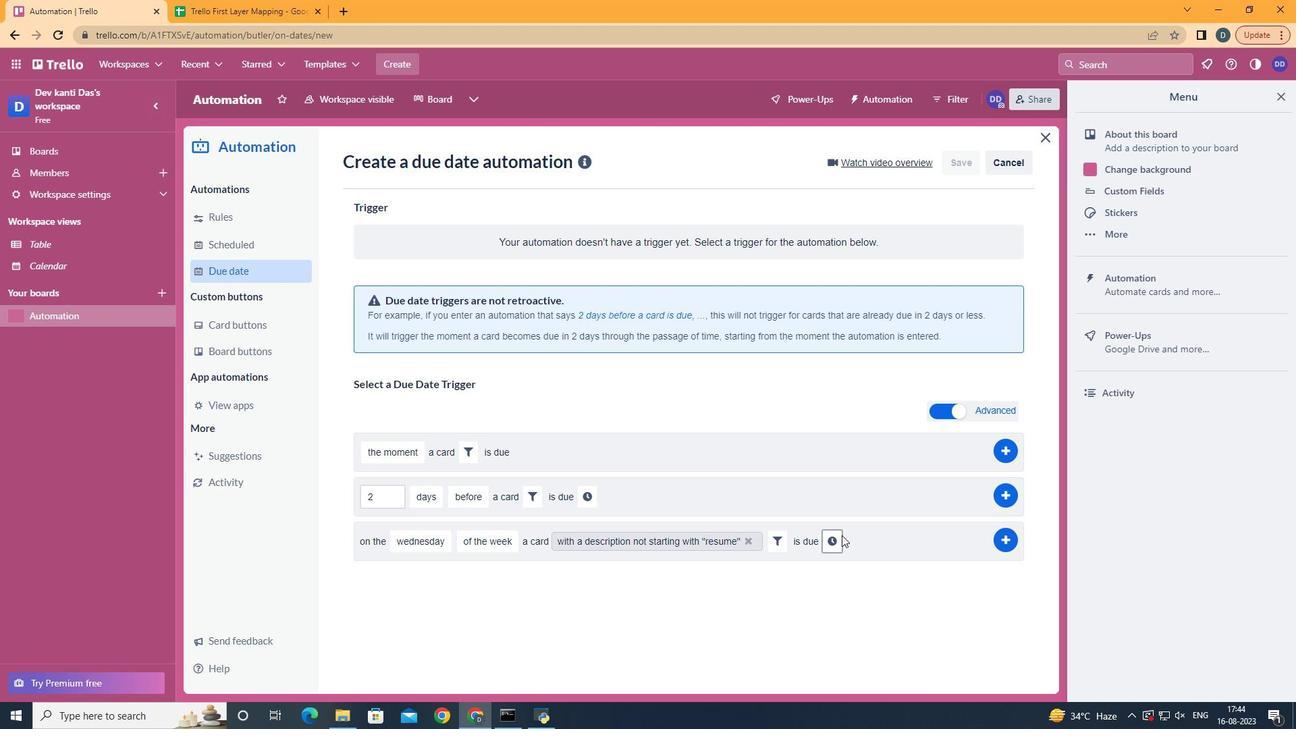 
Action: Mouse pressed left at (820, 514)
Screenshot: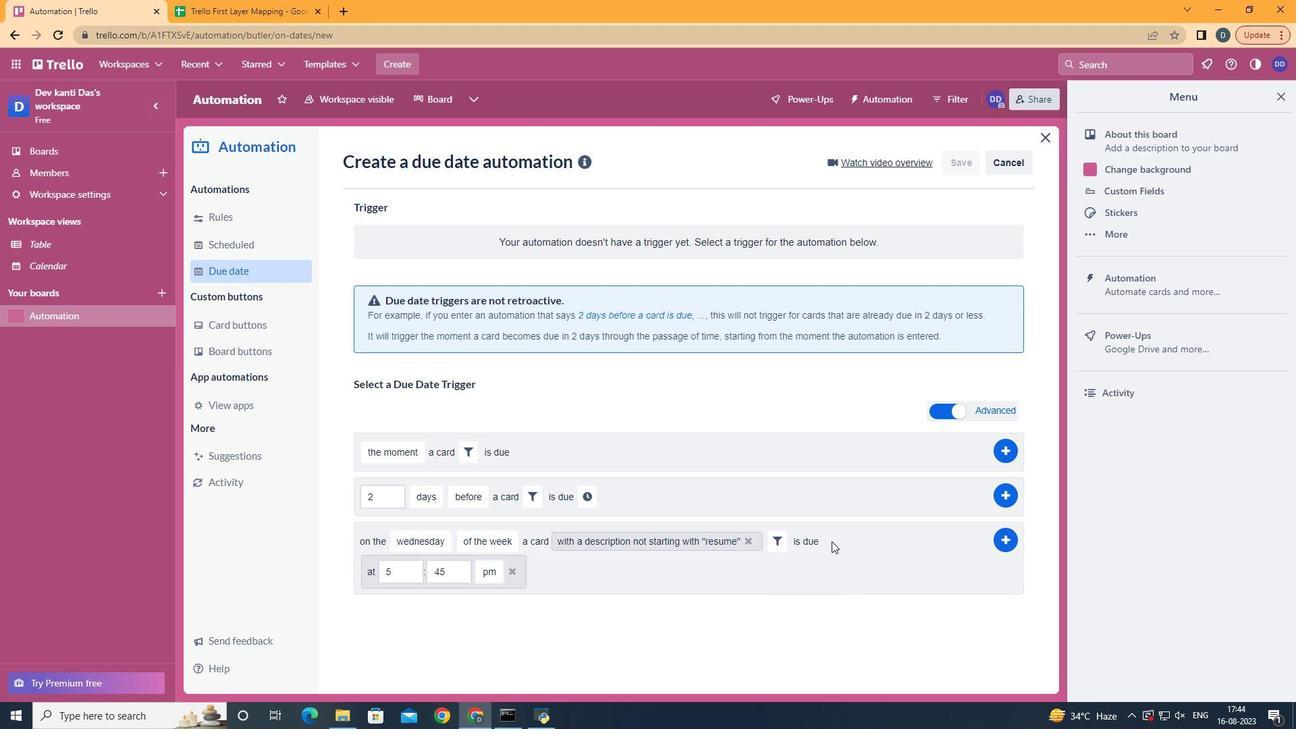 
Action: Mouse moved to (384, 557)
Screenshot: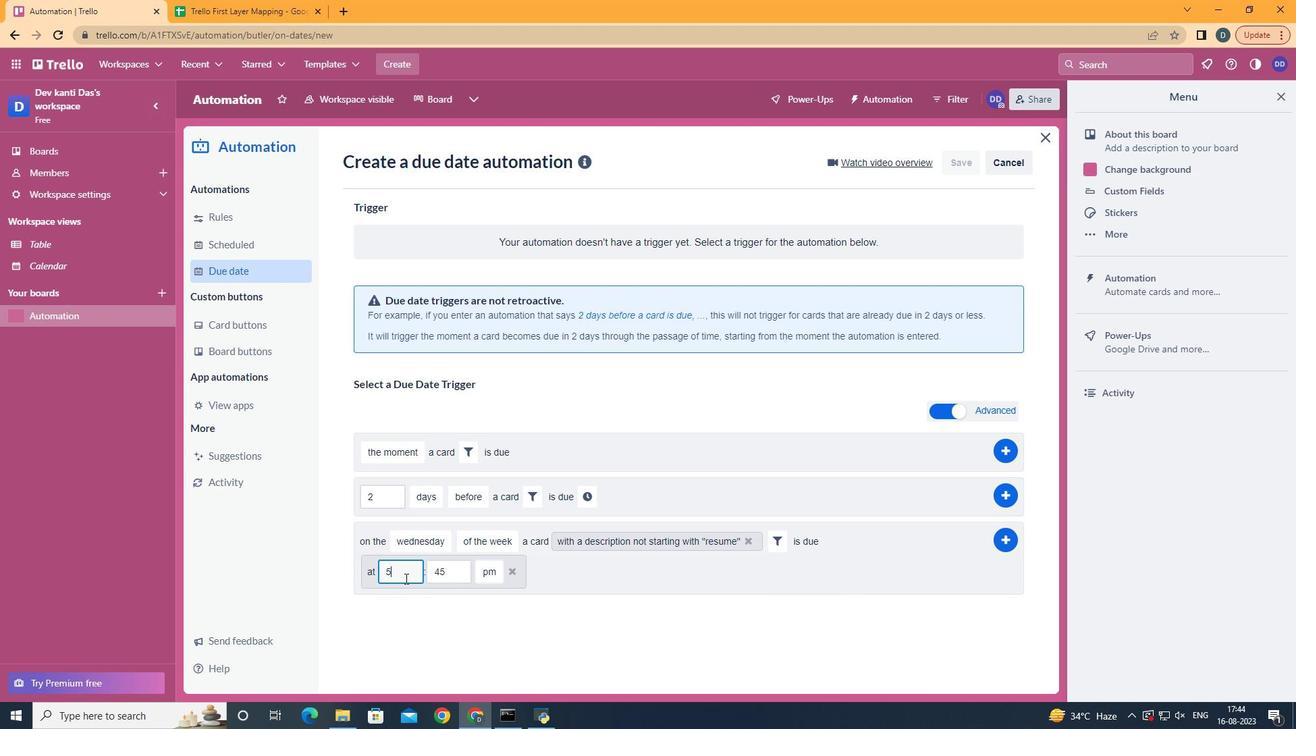 
Action: Mouse pressed left at (384, 557)
Screenshot: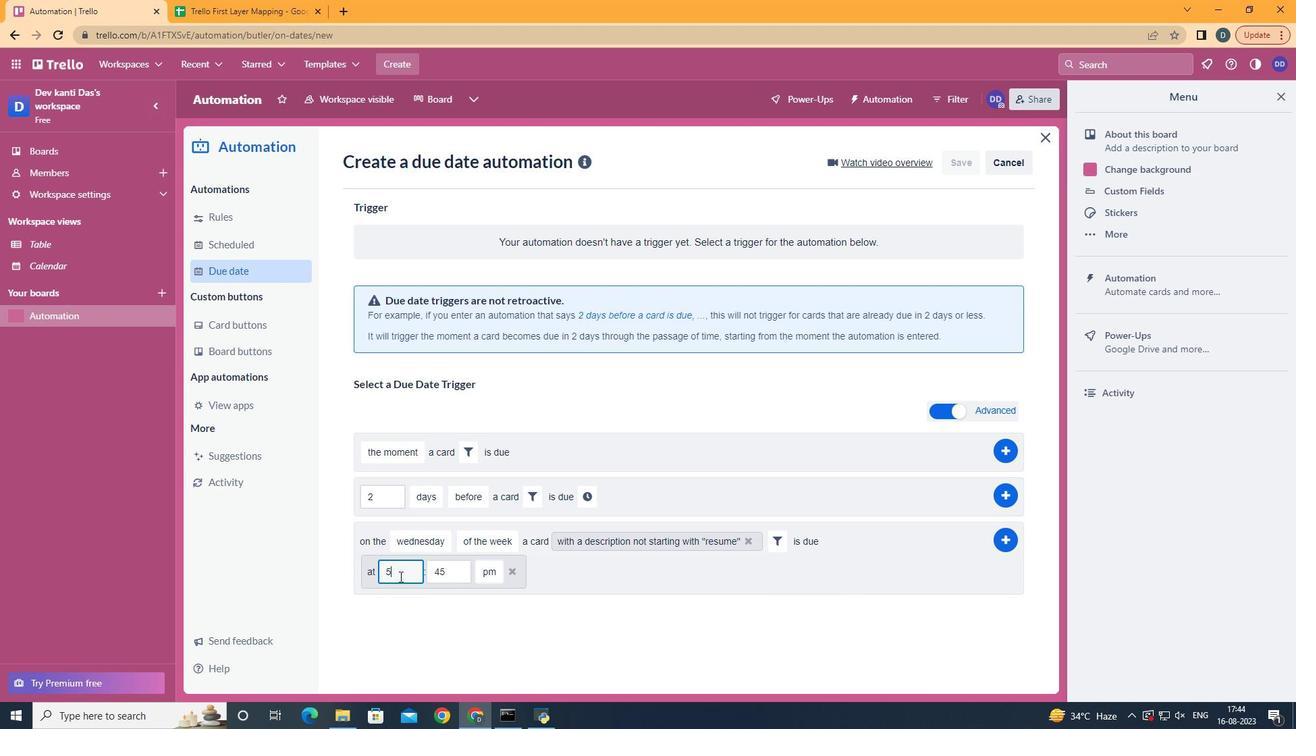 
Action: Mouse moved to (378, 555)
Screenshot: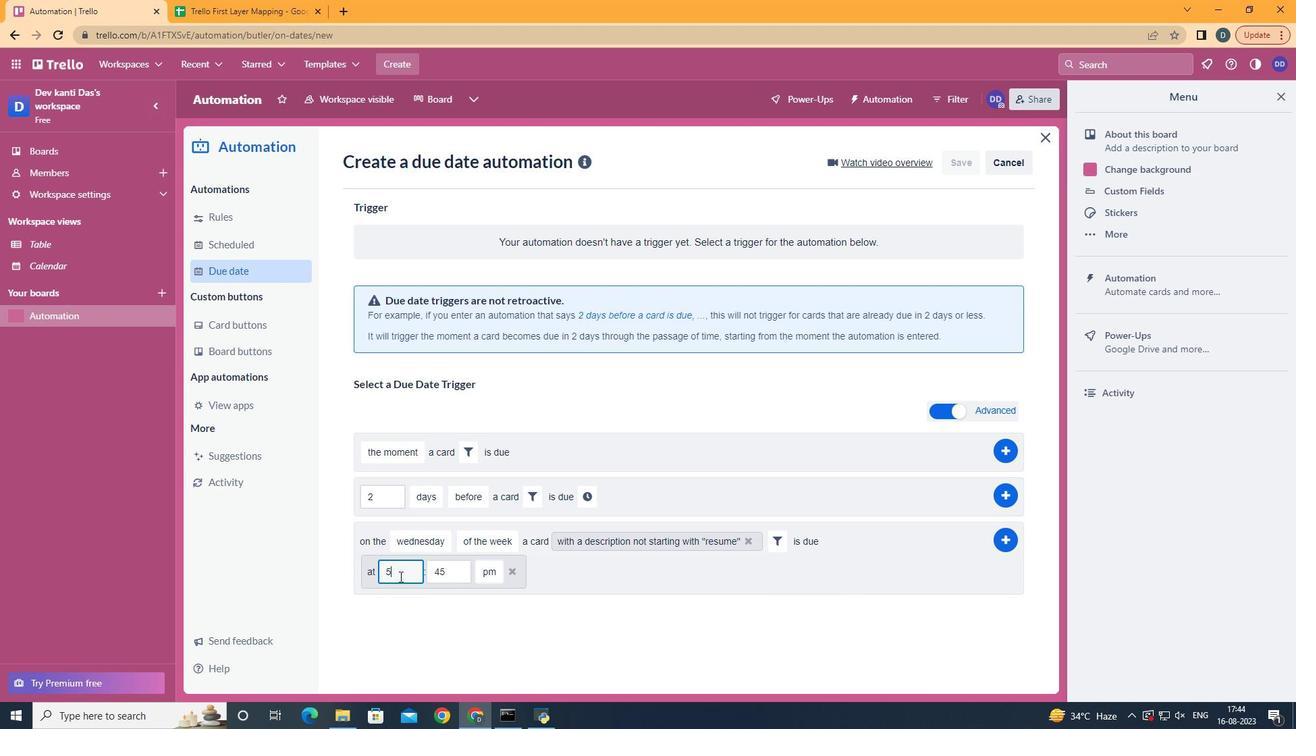 
Action: Key pressed <Key.backspace>11
Screenshot: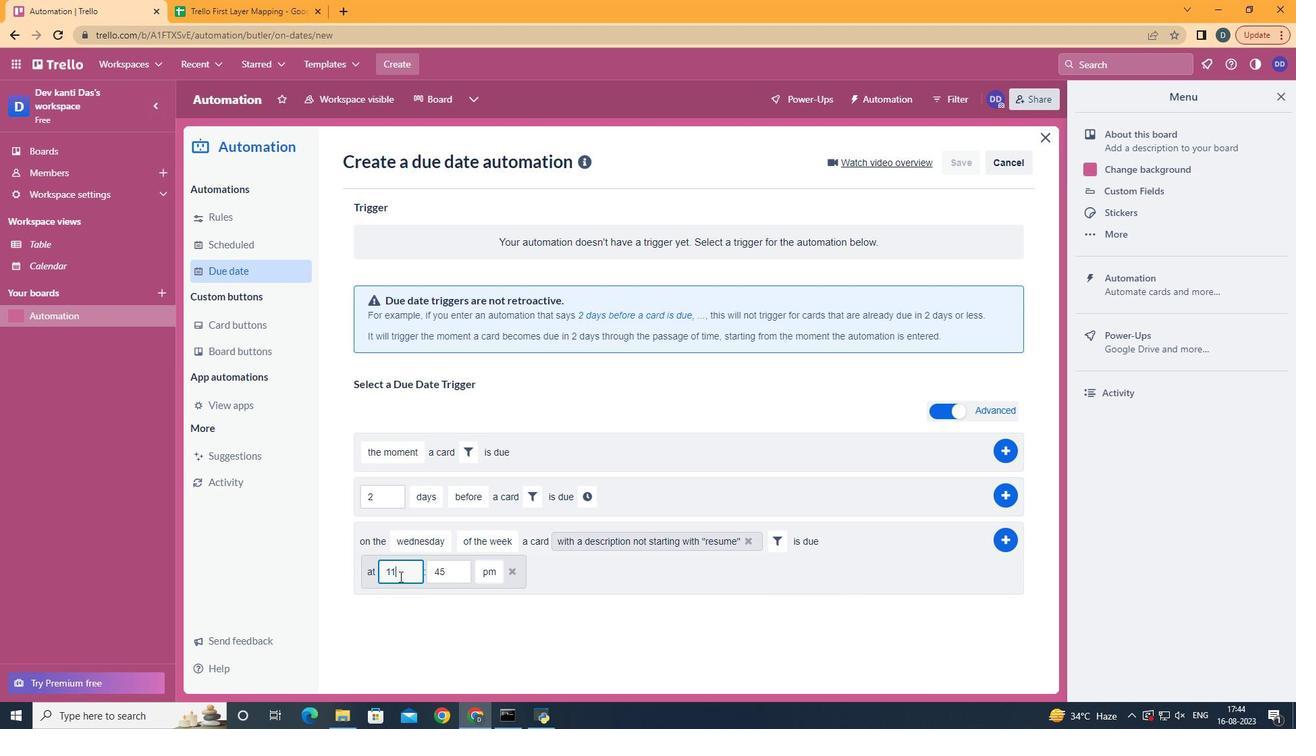 
Action: Mouse moved to (432, 553)
Screenshot: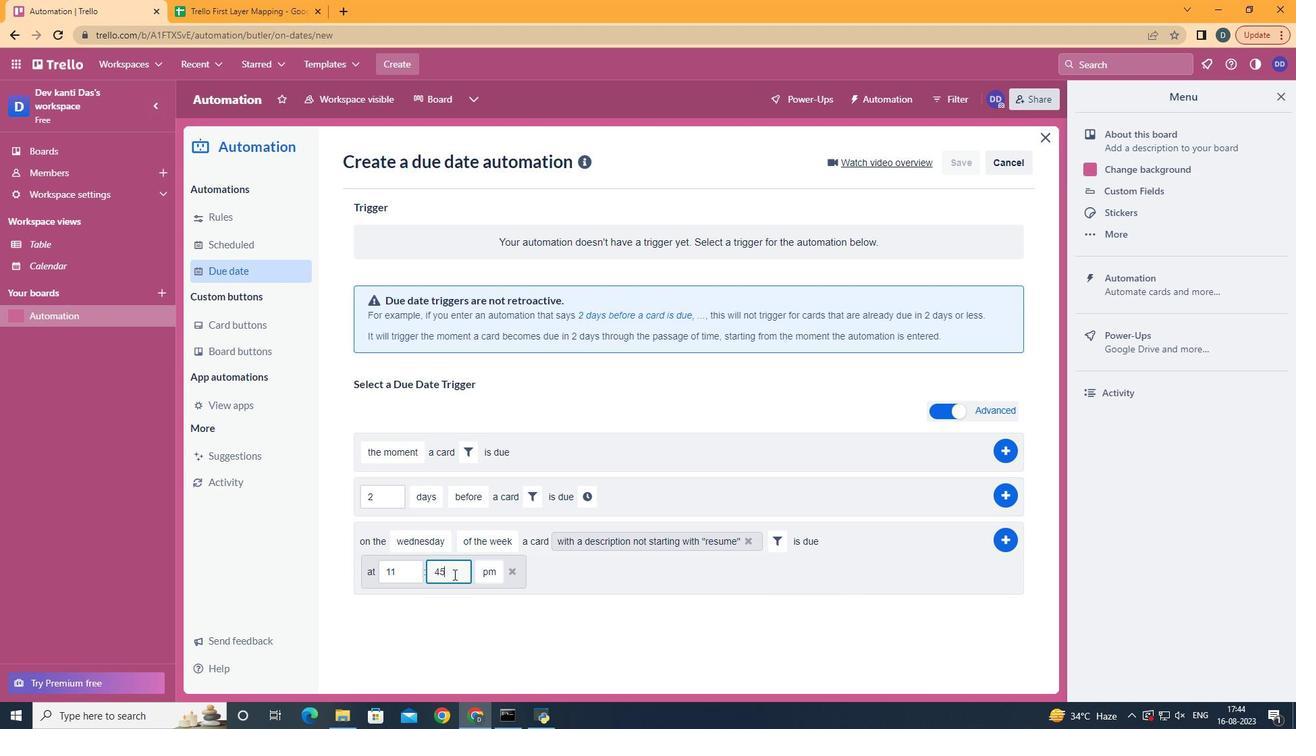 
Action: Mouse pressed left at (432, 553)
Screenshot: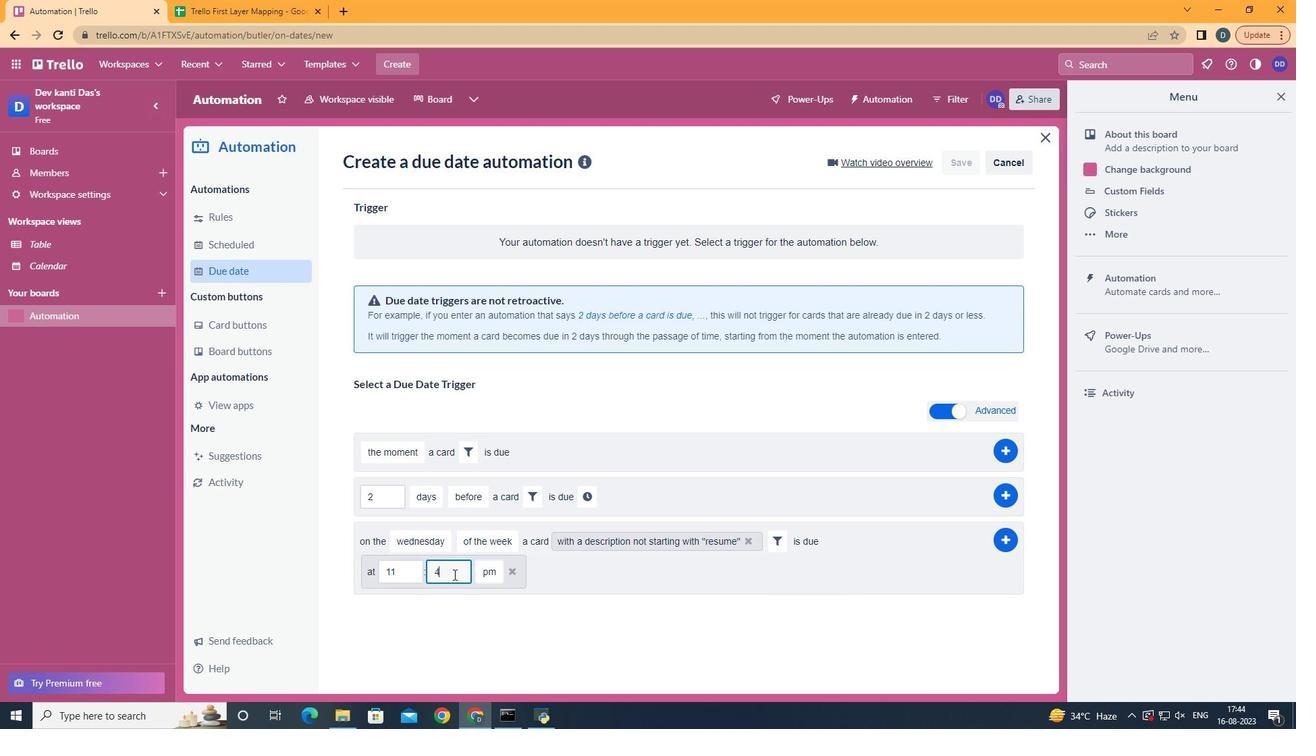 
Action: Key pressed <Key.backspace><Key.backspace>00
Screenshot: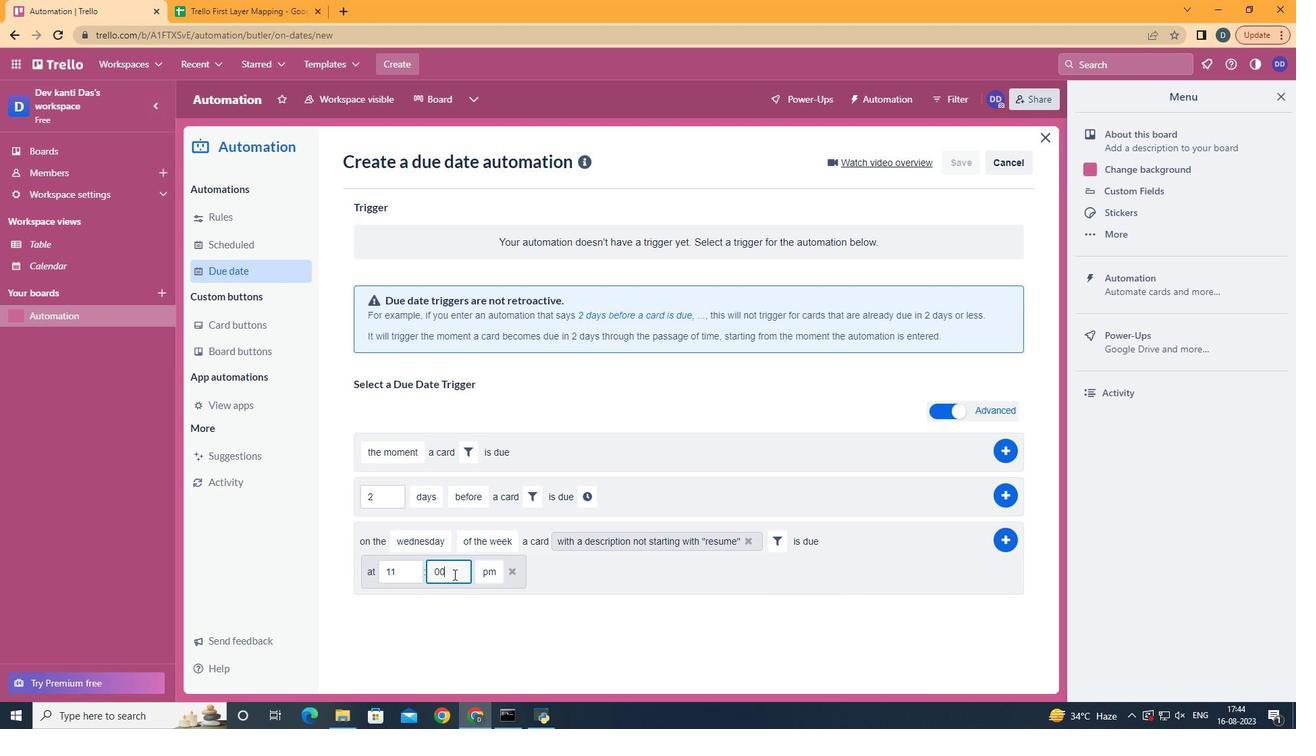
Action: Mouse moved to (467, 574)
Screenshot: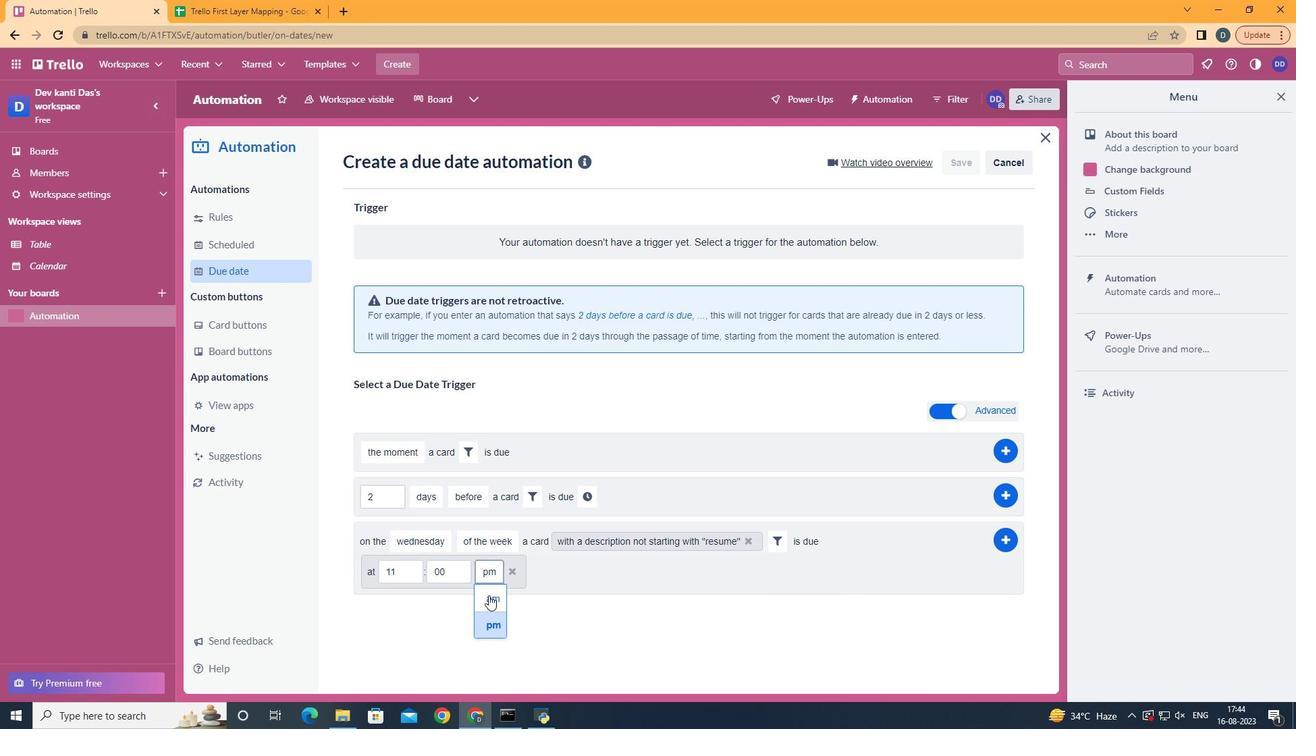 
Action: Mouse pressed left at (467, 574)
Screenshot: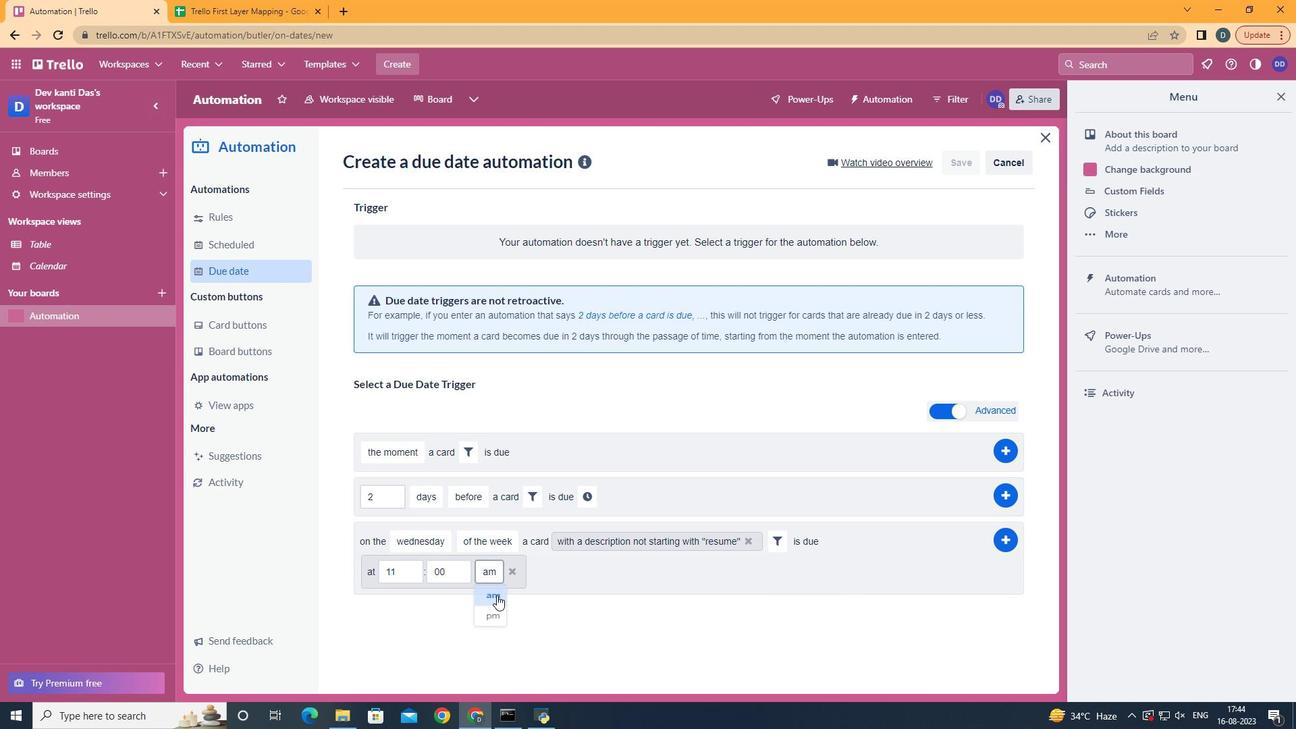 
Action: Mouse moved to (986, 522)
Screenshot: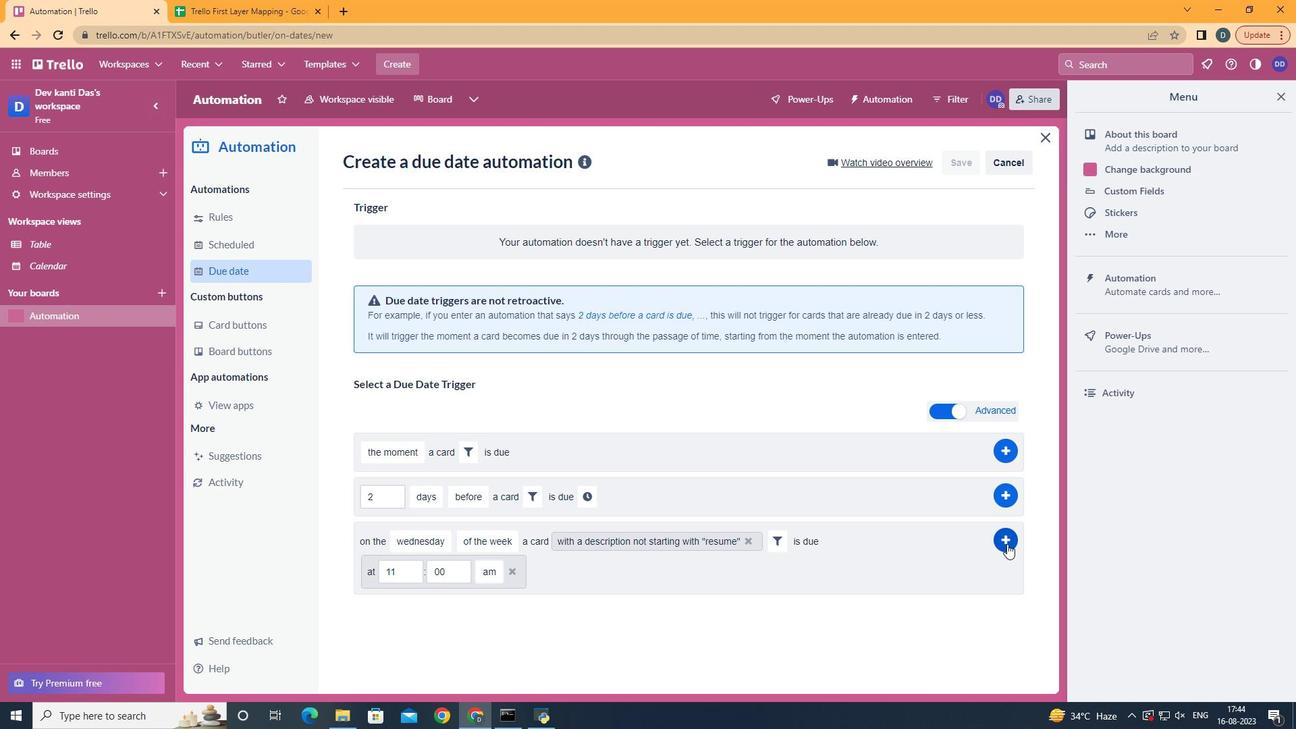 
Action: Mouse pressed left at (986, 522)
Screenshot: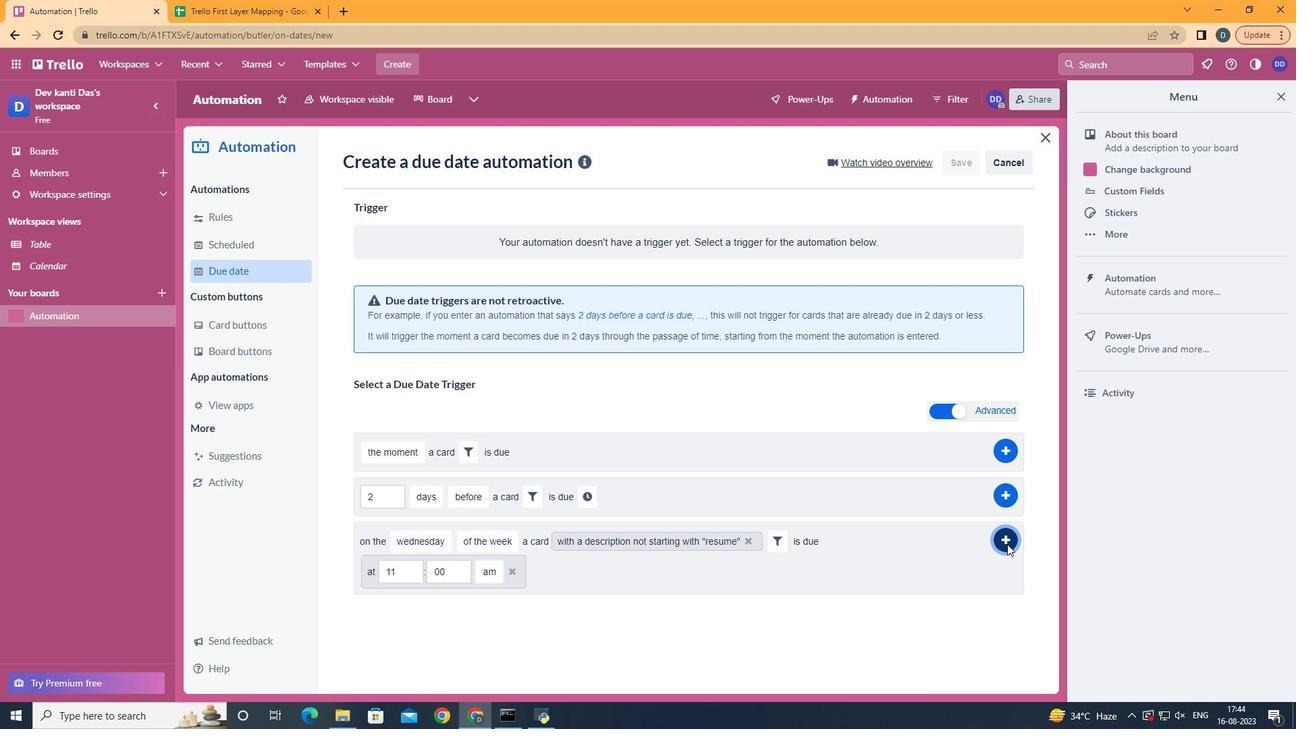 
